 Task: Check the average views per listing of cathedral ceiling in the last 1 year.
Action: Mouse moved to (923, 227)
Screenshot: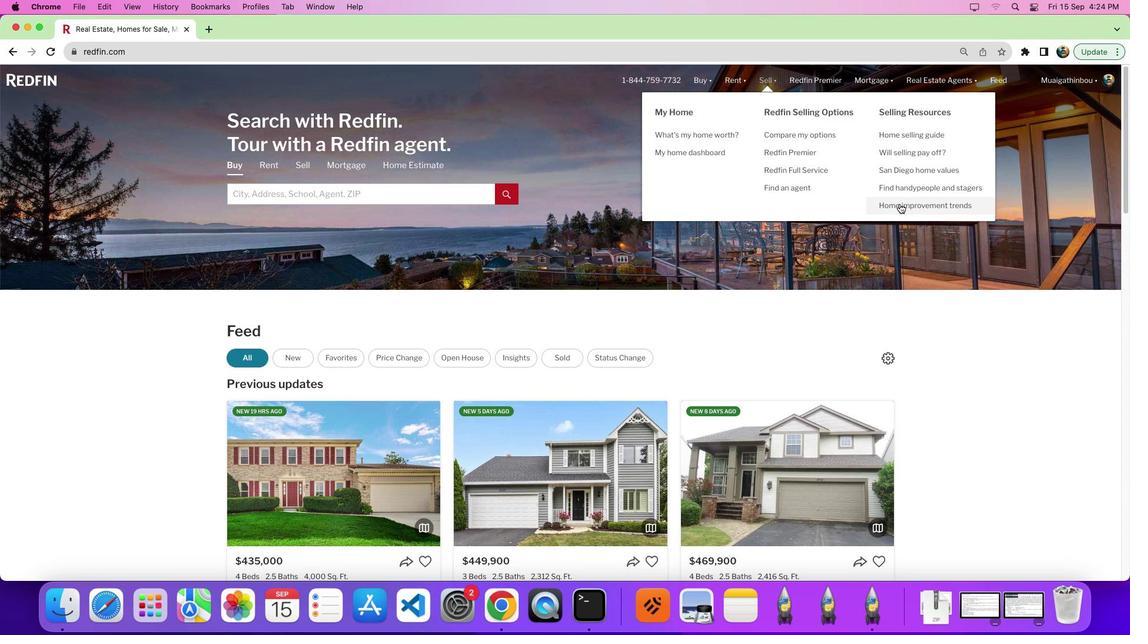 
Action: Mouse pressed left at (923, 227)
Screenshot: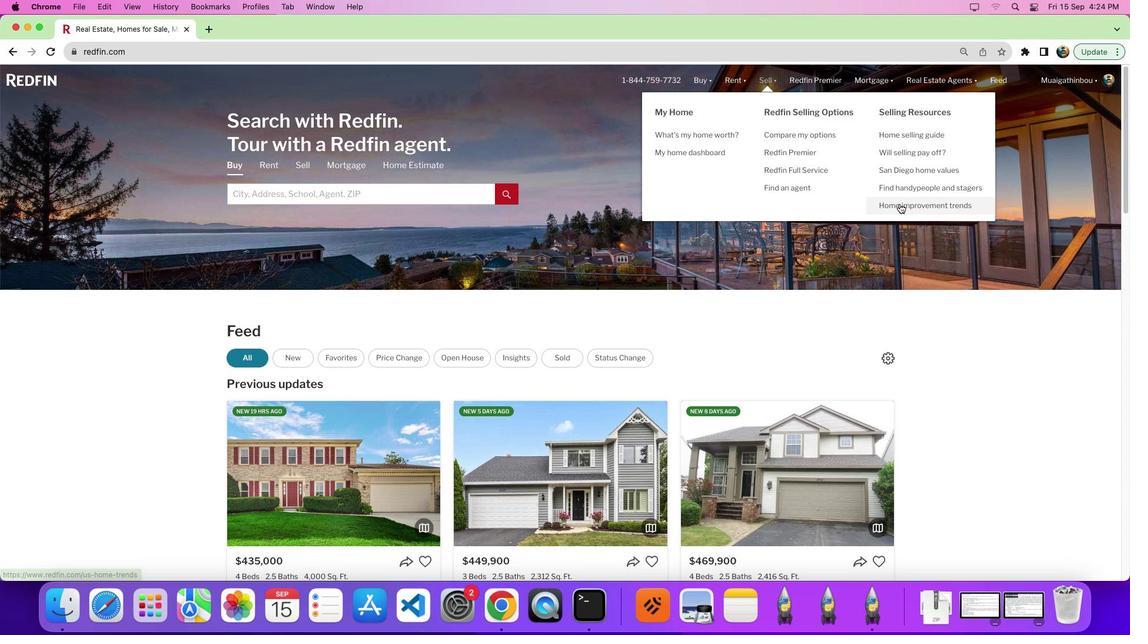 
Action: Mouse pressed left at (923, 227)
Screenshot: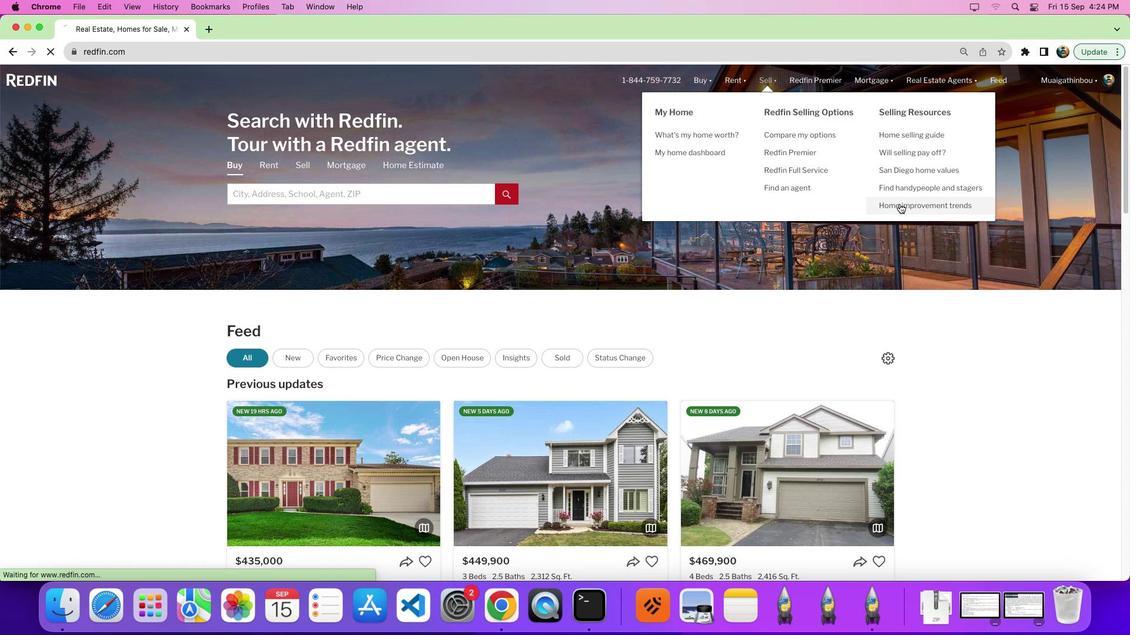 
Action: Mouse moved to (342, 250)
Screenshot: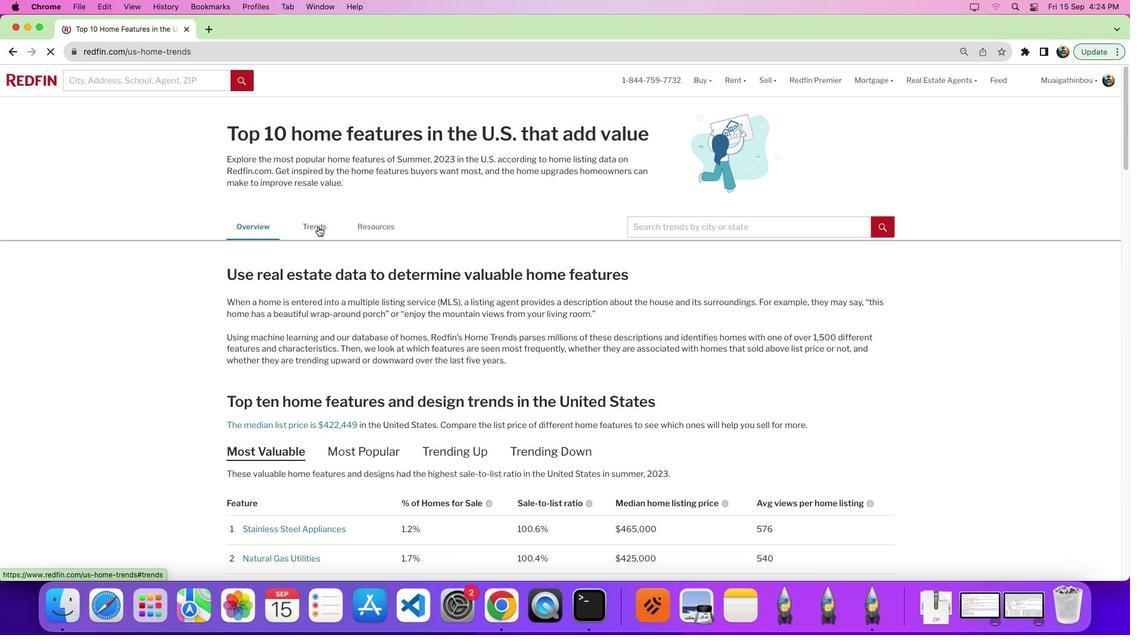 
Action: Mouse pressed left at (342, 250)
Screenshot: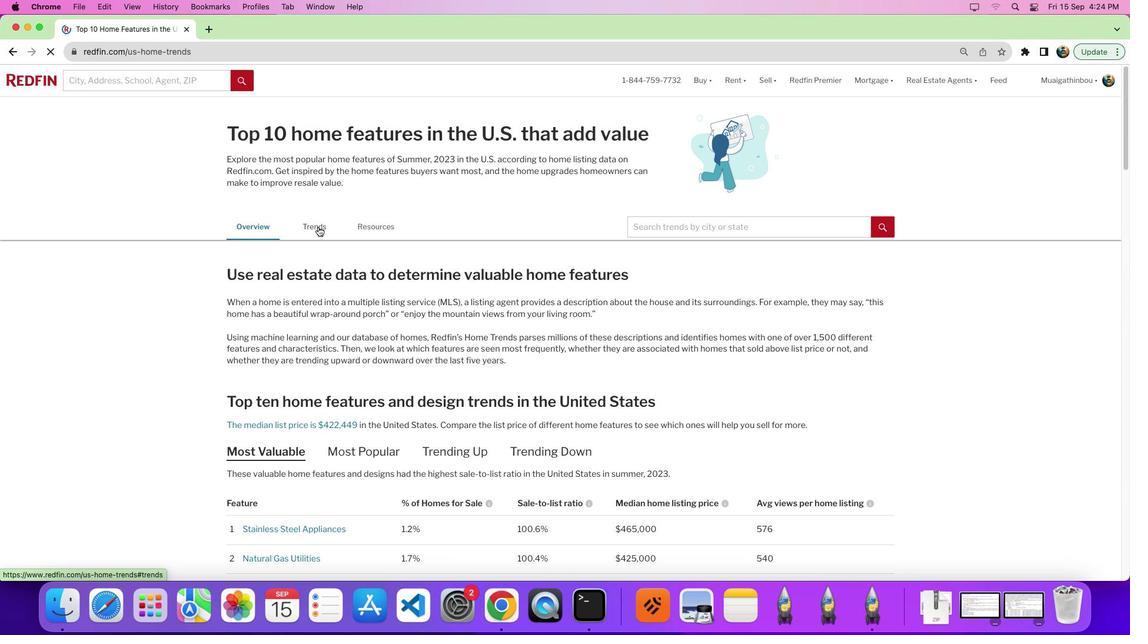 
Action: Mouse moved to (603, 281)
Screenshot: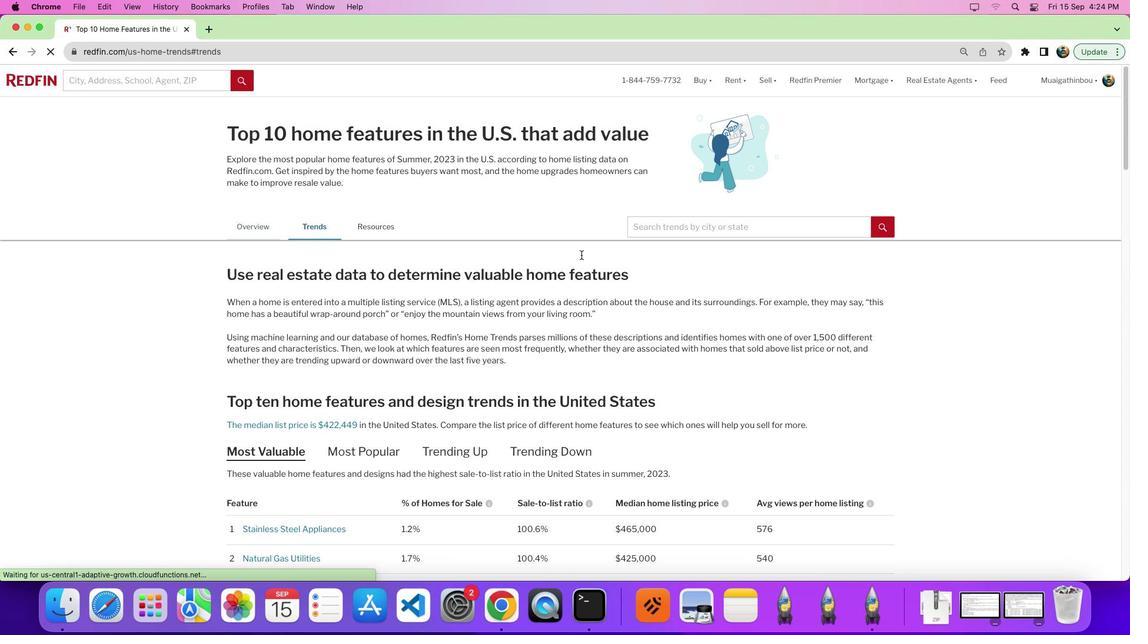 
Action: Mouse scrolled (603, 281) with delta (23, 22)
Screenshot: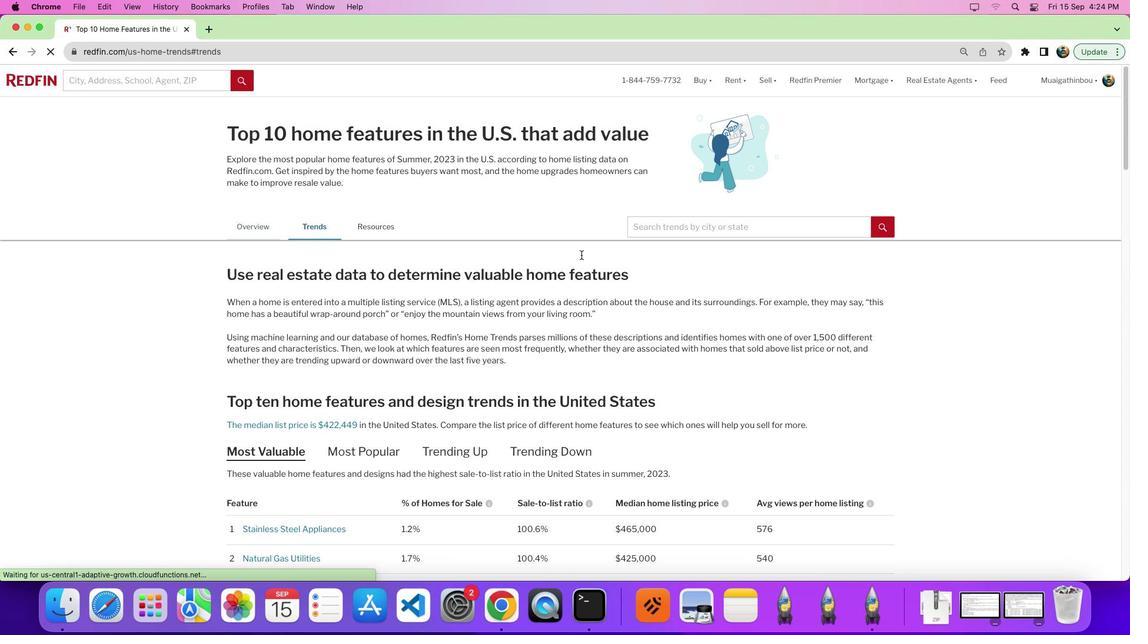 
Action: Mouse moved to (603, 280)
Screenshot: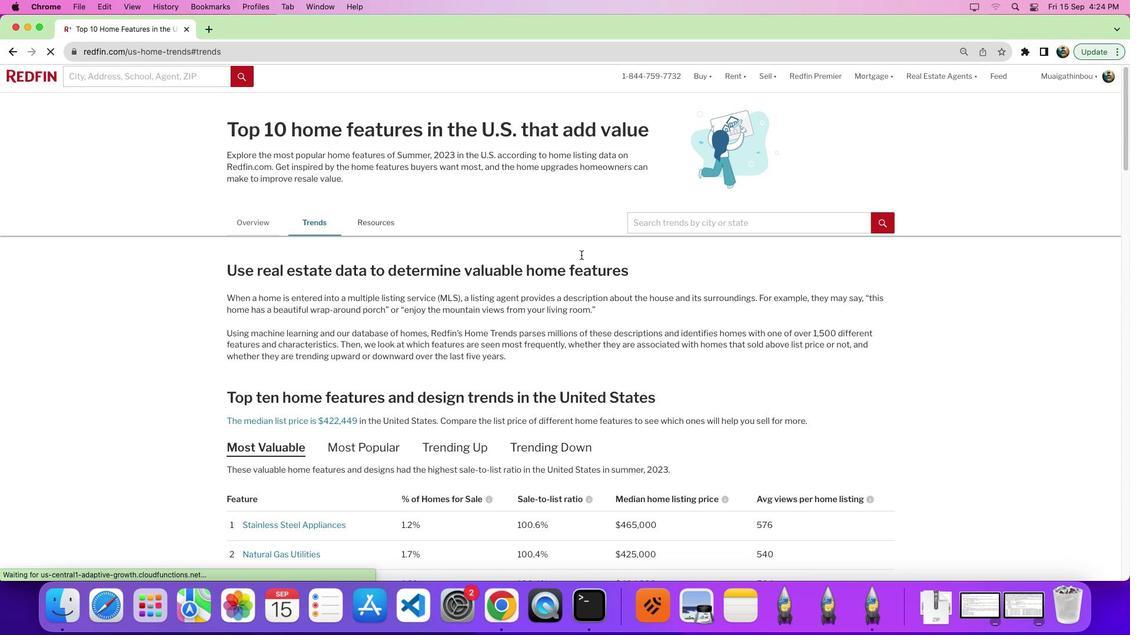 
Action: Mouse scrolled (603, 280) with delta (23, 22)
Screenshot: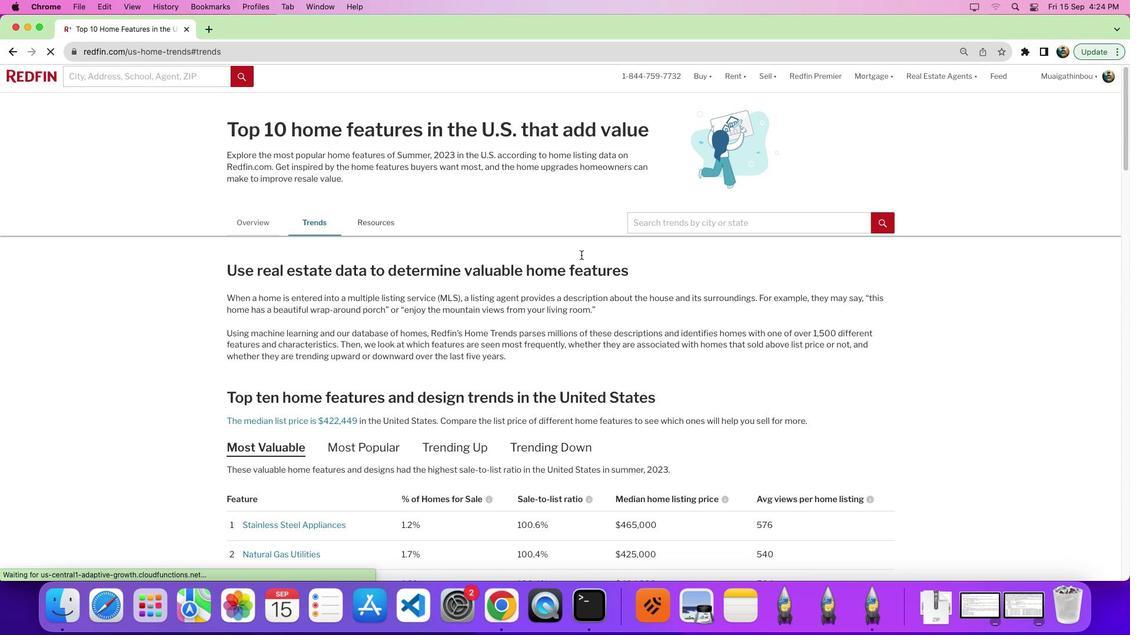 
Action: Mouse moved to (605, 278)
Screenshot: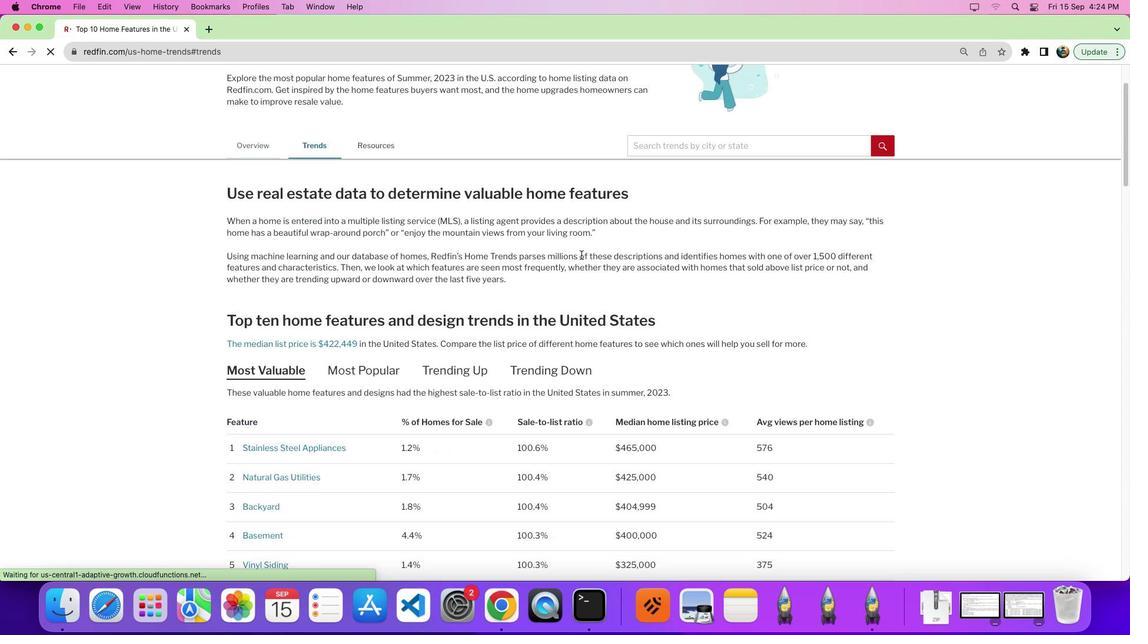 
Action: Mouse scrolled (605, 278) with delta (23, 19)
Screenshot: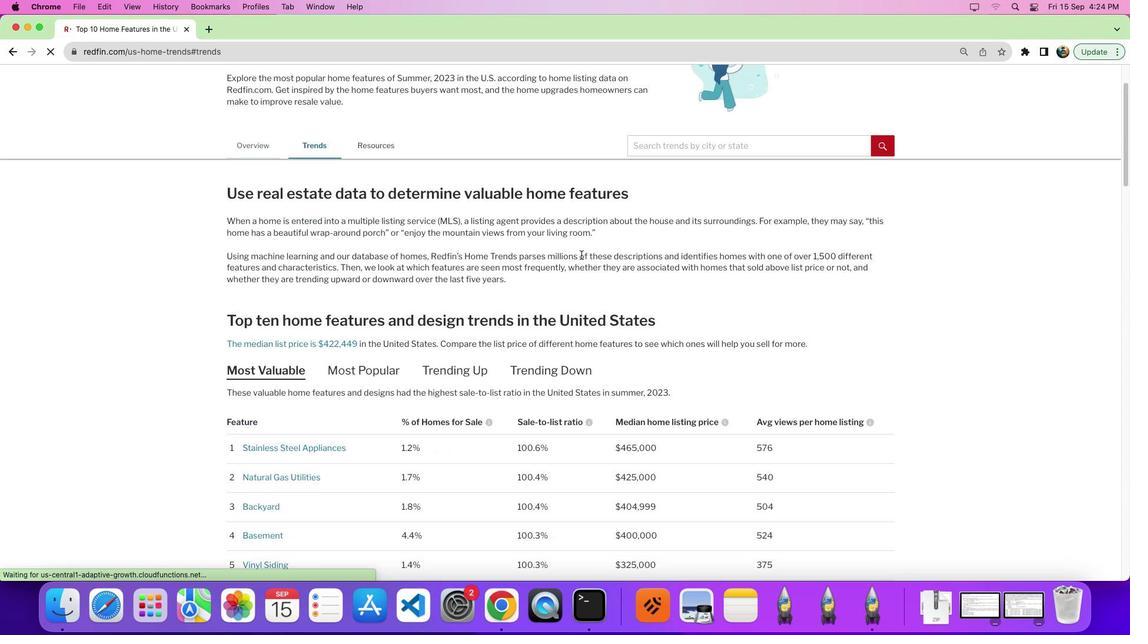 
Action: Mouse moved to (607, 277)
Screenshot: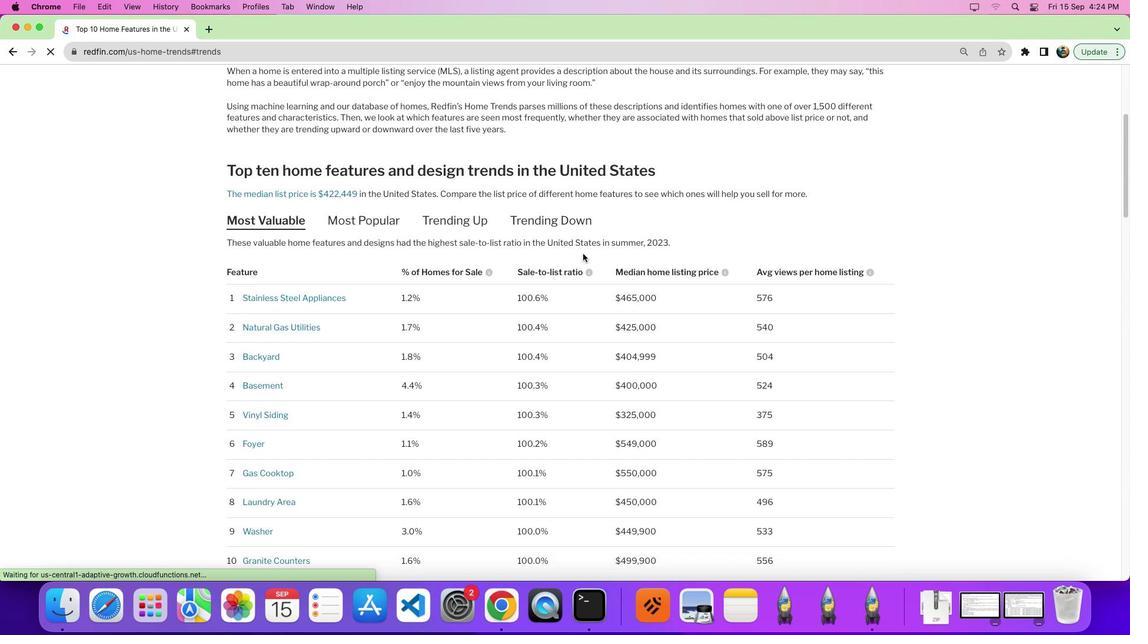 
Action: Mouse scrolled (607, 277) with delta (23, 22)
Screenshot: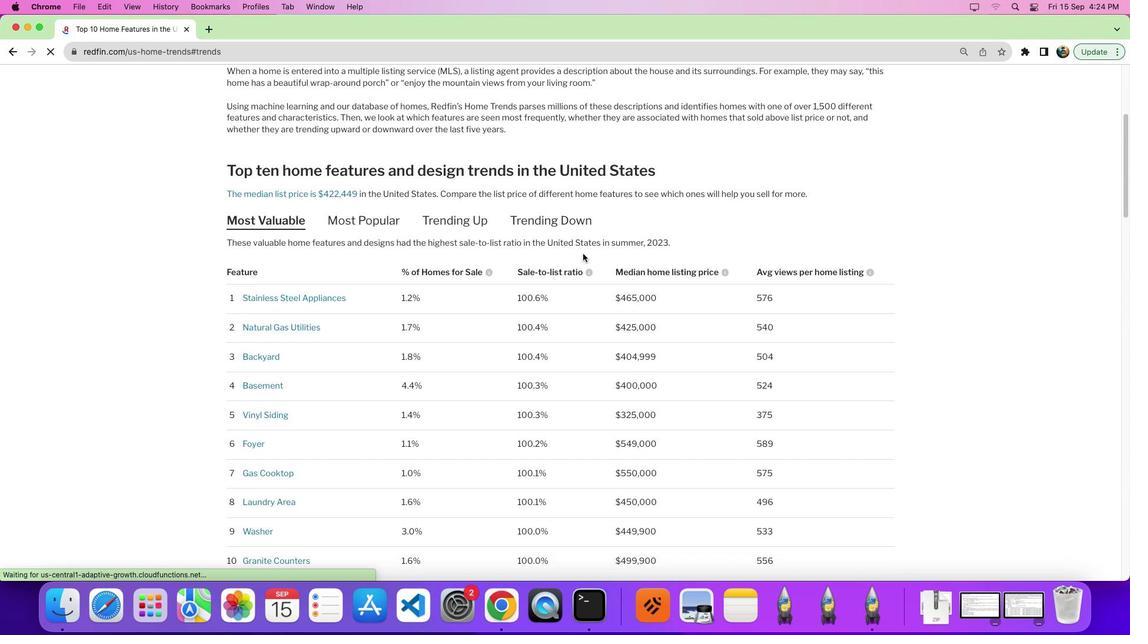 
Action: Mouse scrolled (607, 277) with delta (23, 22)
Screenshot: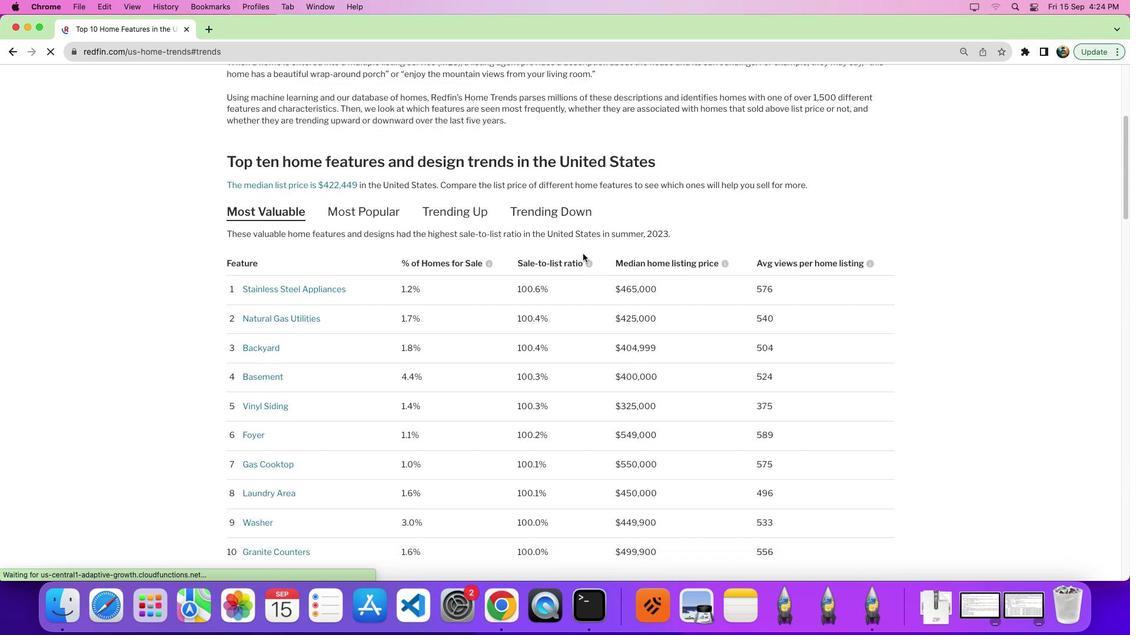 
Action: Mouse moved to (607, 277)
Screenshot: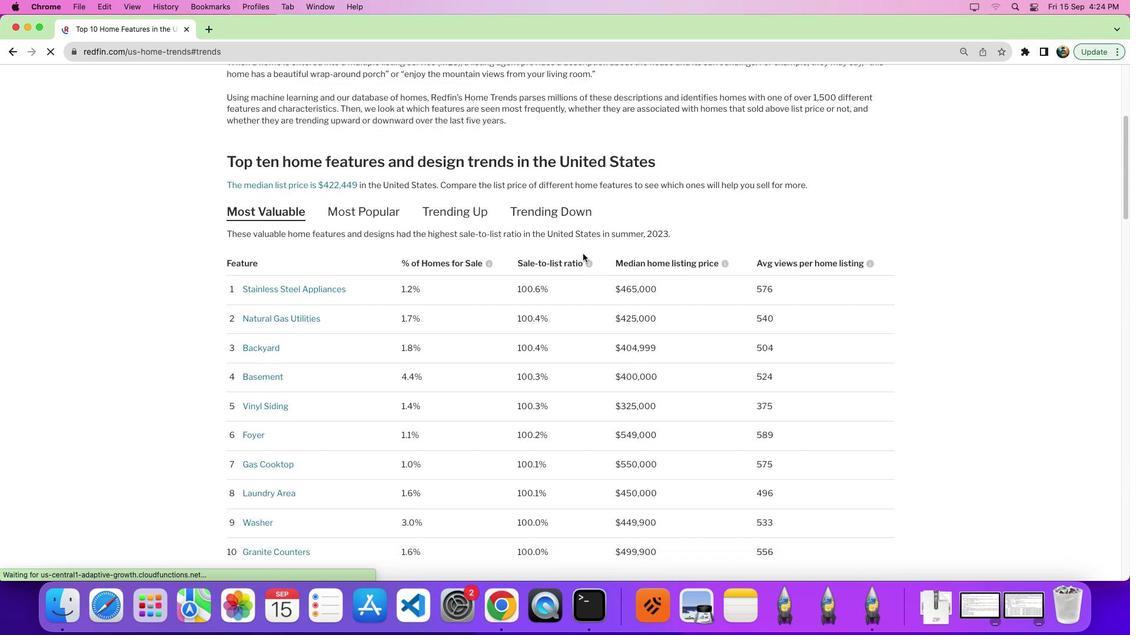 
Action: Mouse scrolled (607, 277) with delta (23, 21)
Screenshot: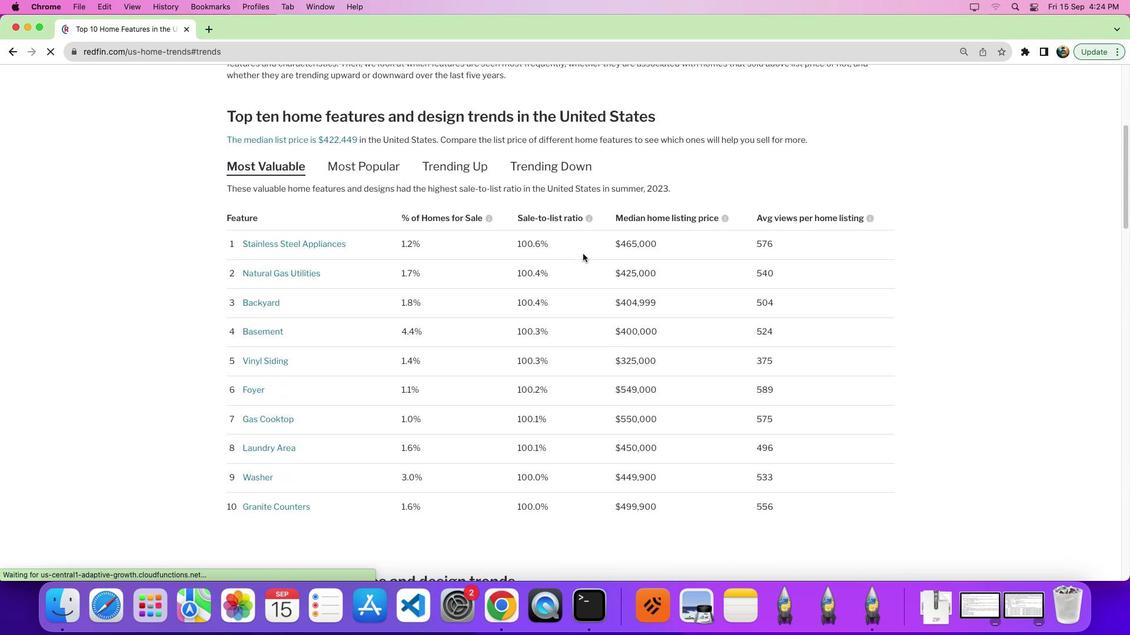 
Action: Mouse moved to (611, 277)
Screenshot: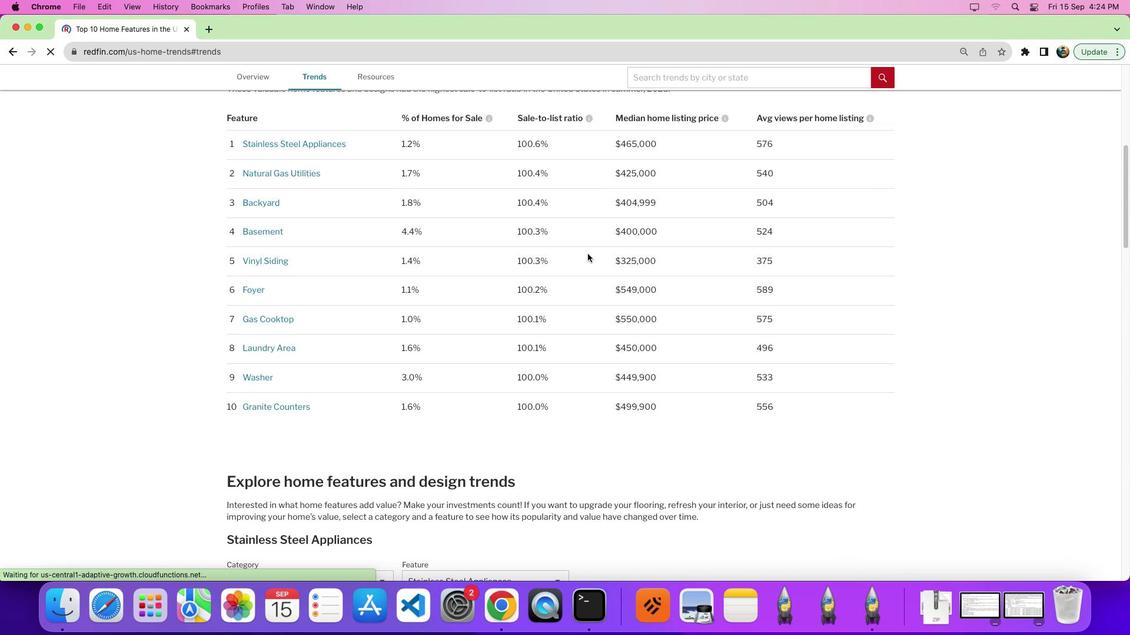 
Action: Mouse scrolled (611, 277) with delta (23, 22)
Screenshot: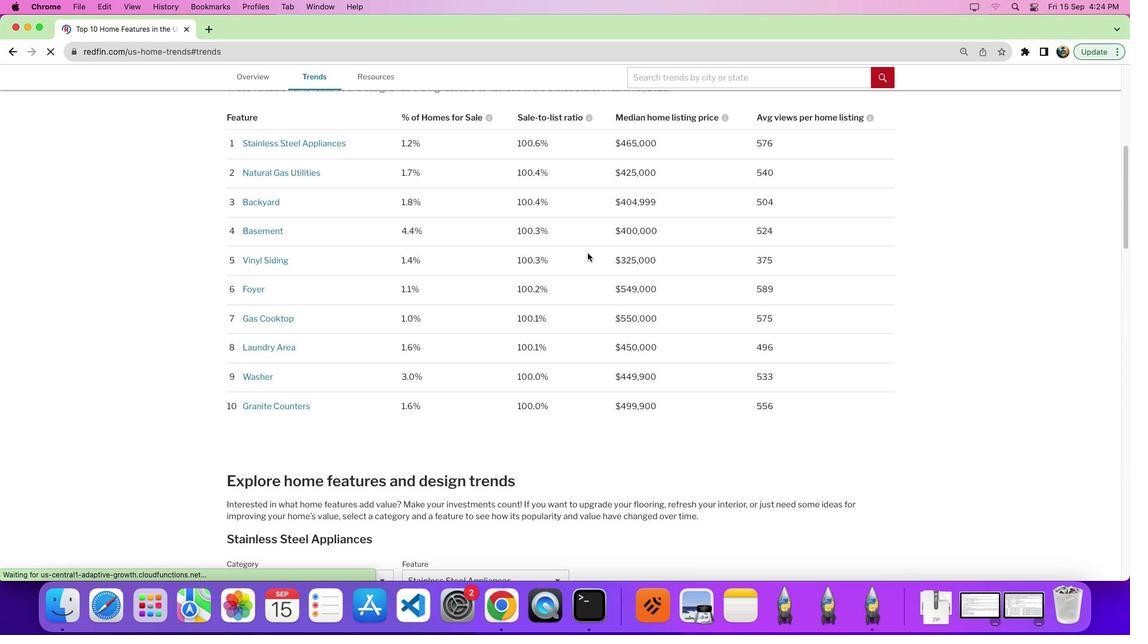 
Action: Mouse scrolled (611, 277) with delta (23, 22)
Screenshot: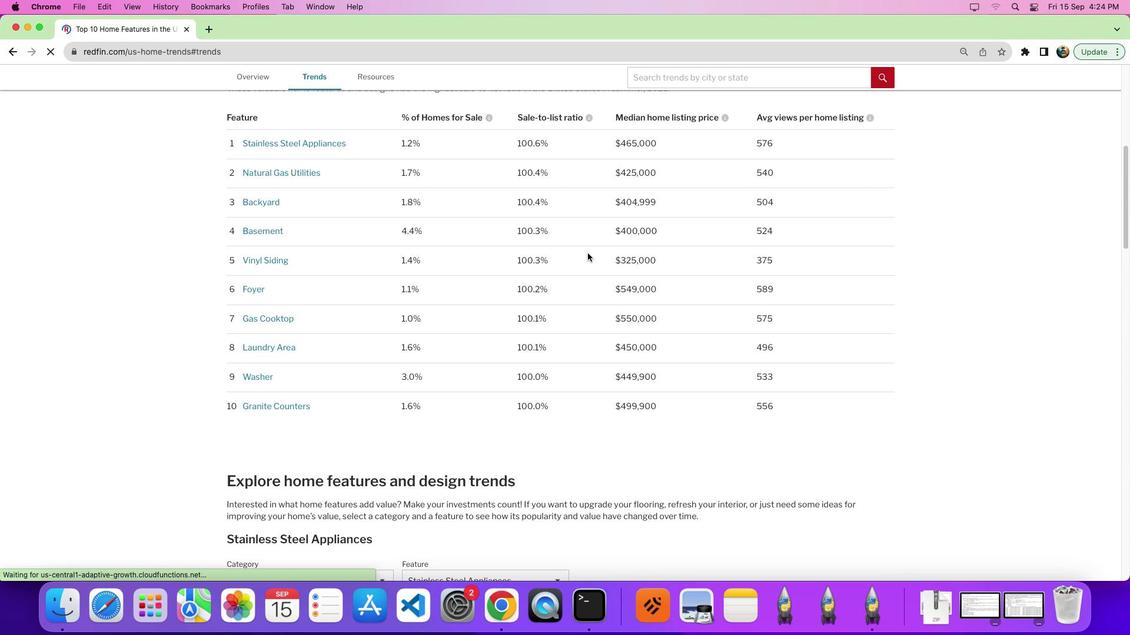 
Action: Mouse scrolled (611, 277) with delta (23, 20)
Screenshot: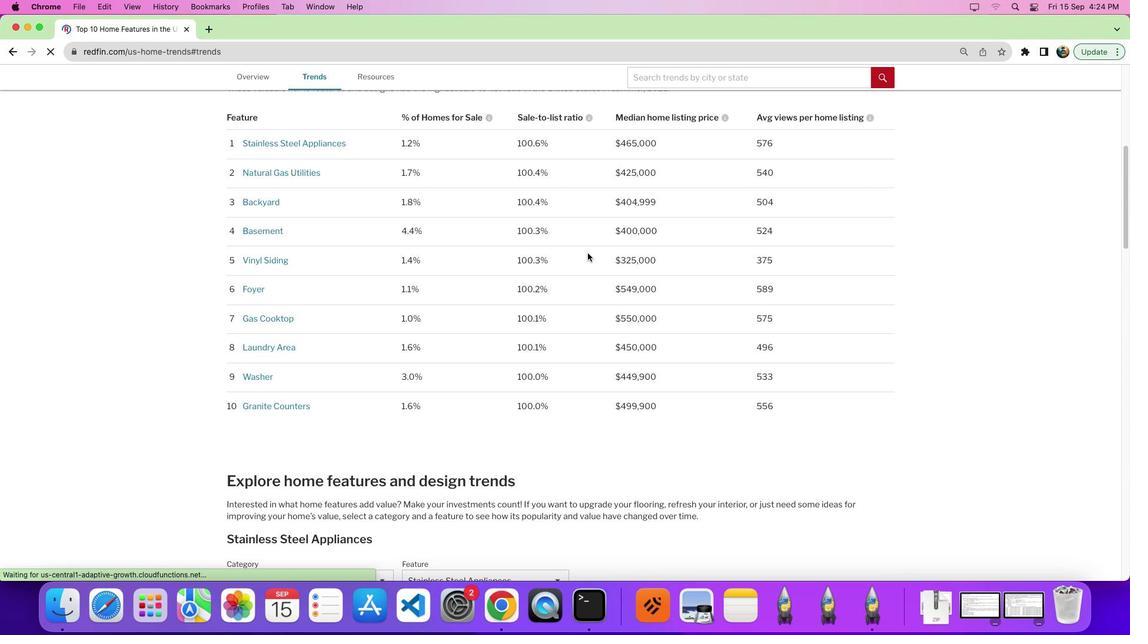 
Action: Mouse moved to (611, 277)
Screenshot: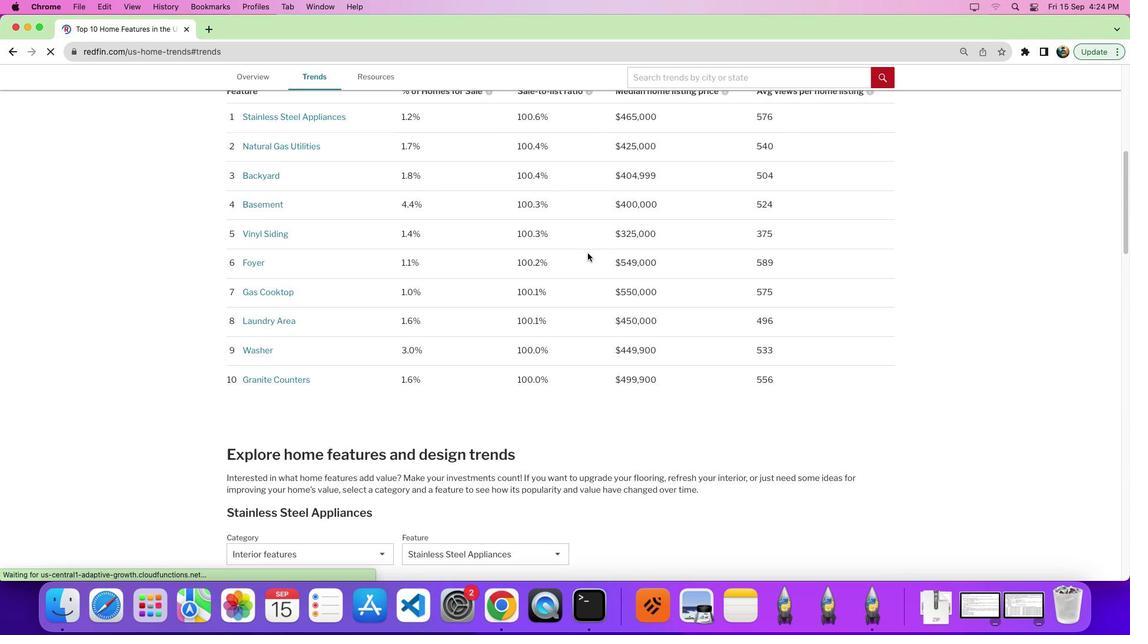 
Action: Mouse scrolled (611, 277) with delta (23, 22)
Screenshot: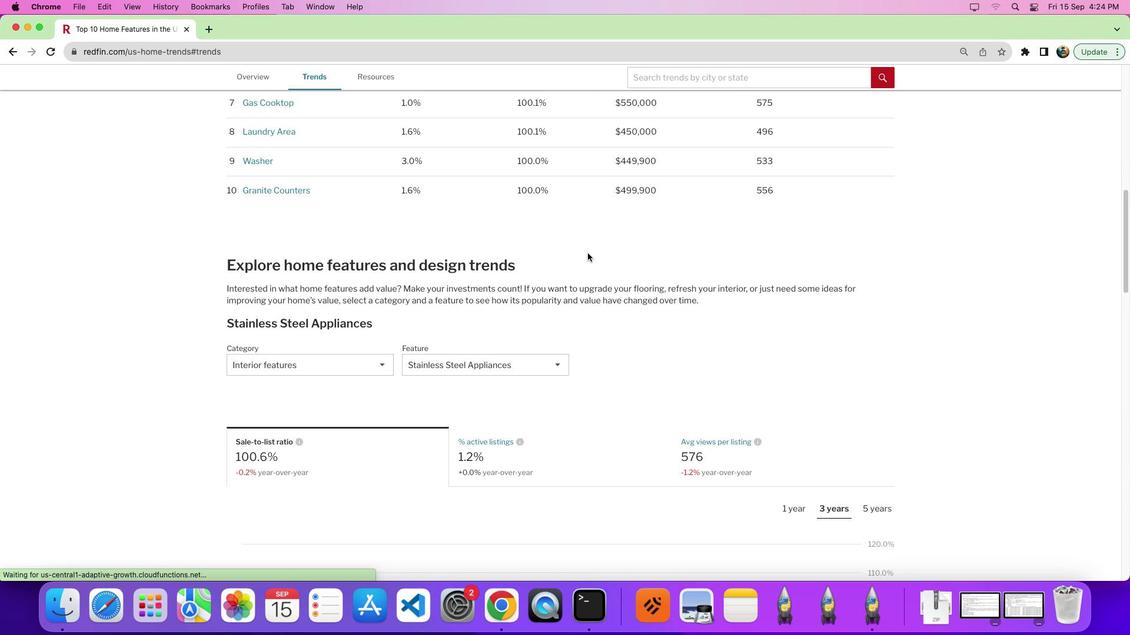 
Action: Mouse scrolled (611, 277) with delta (23, 22)
Screenshot: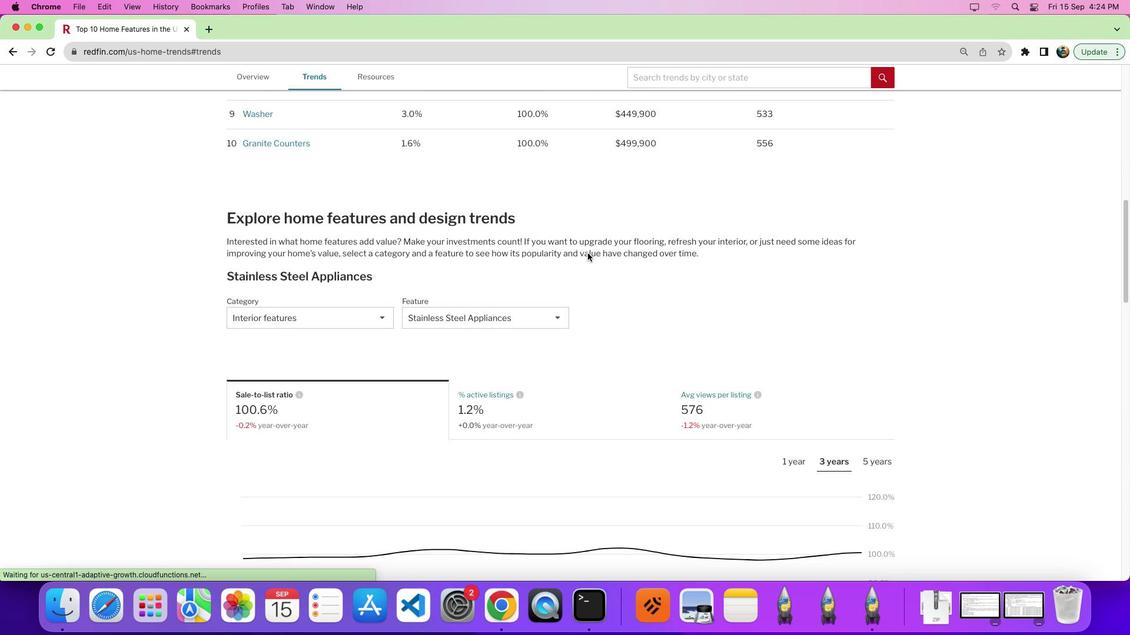 
Action: Mouse scrolled (611, 277) with delta (23, 20)
Screenshot: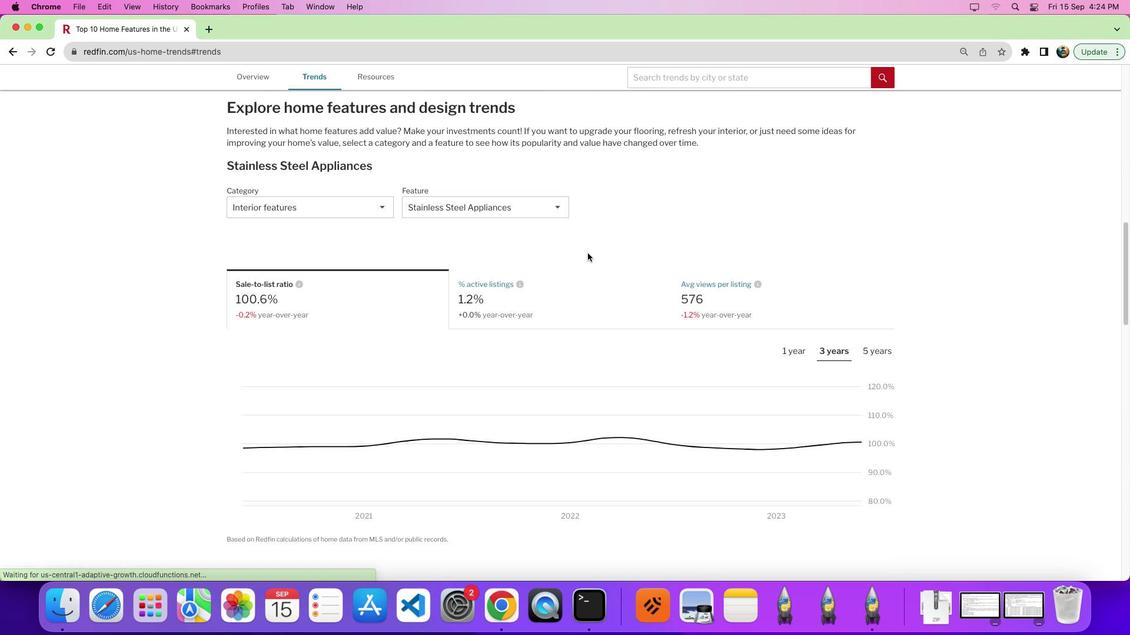 
Action: Mouse moved to (532, 219)
Screenshot: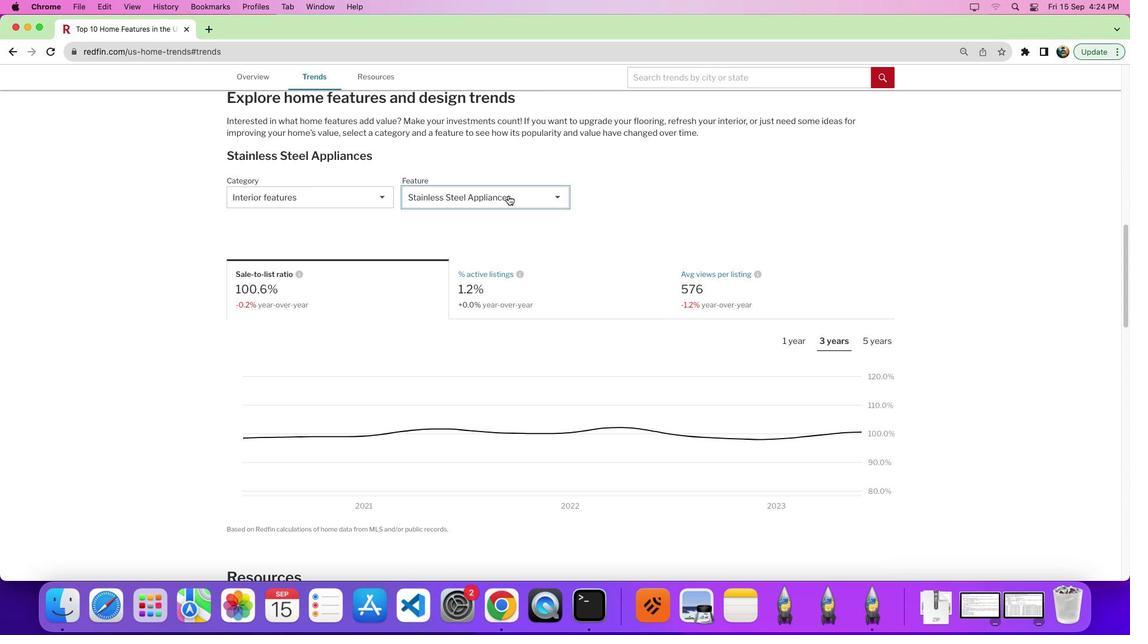 
Action: Mouse pressed left at (532, 219)
Screenshot: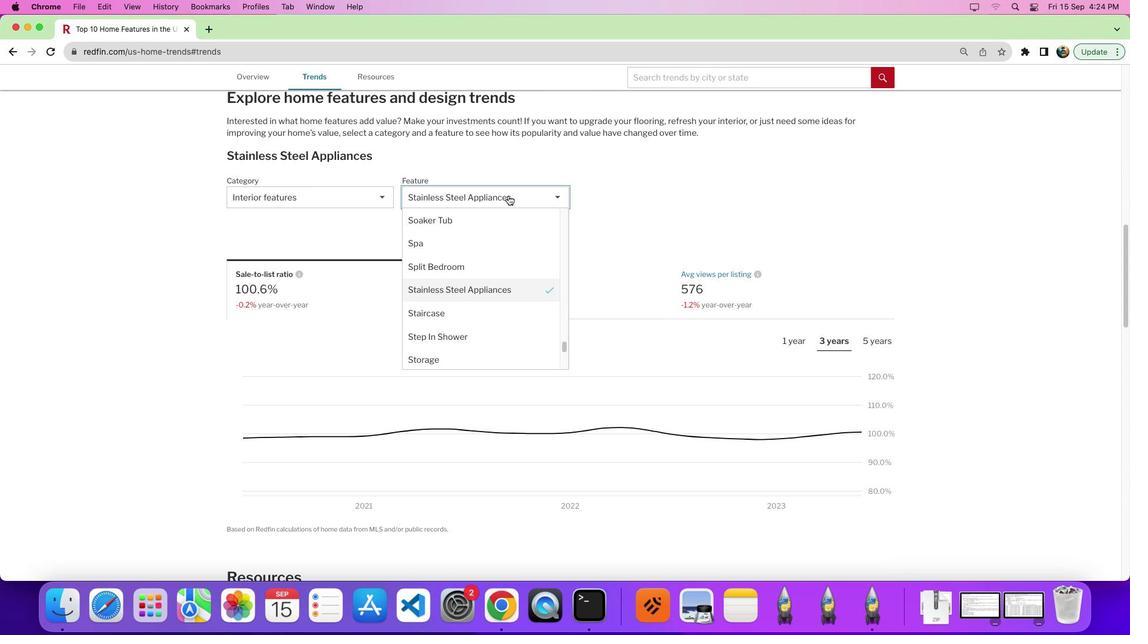 
Action: Mouse moved to (512, 310)
Screenshot: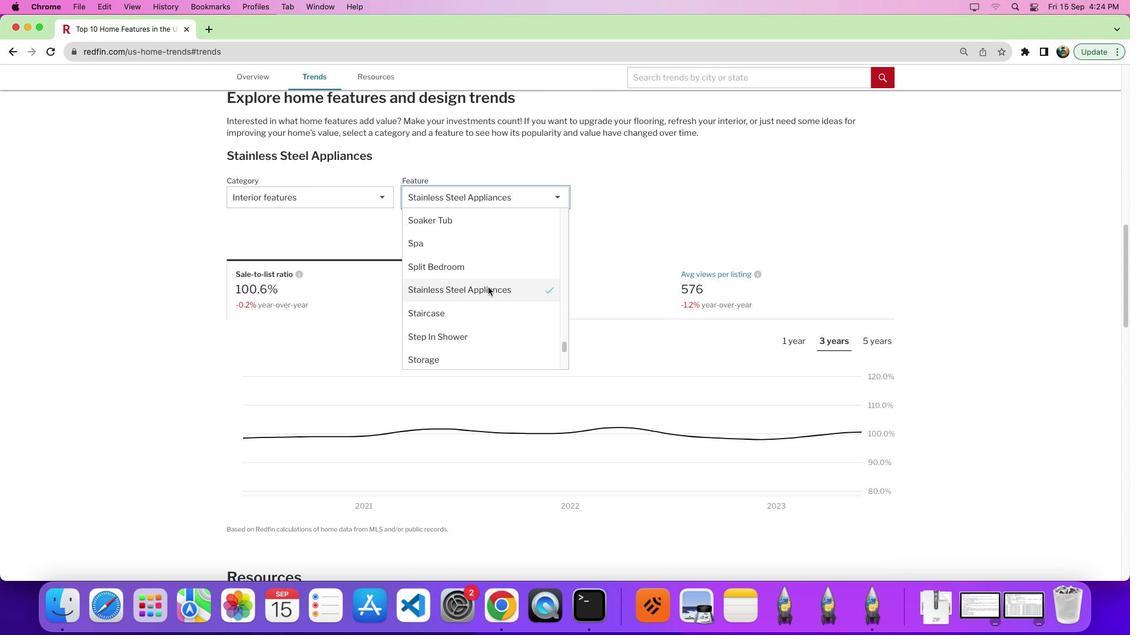 
Action: Mouse scrolled (512, 310) with delta (23, 24)
Screenshot: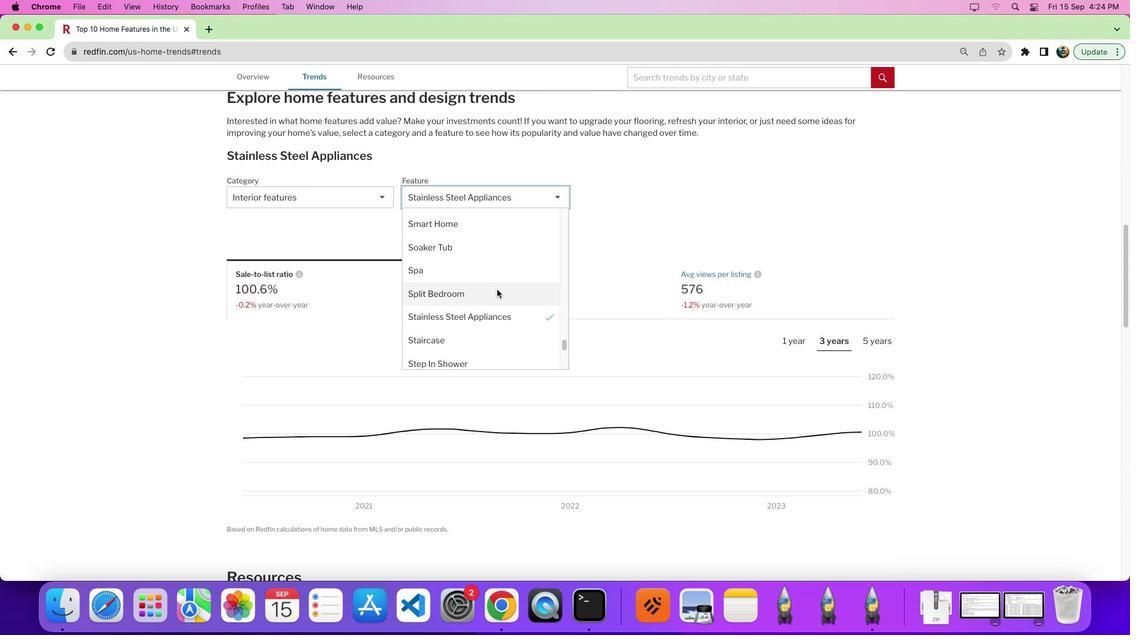 
Action: Mouse scrolled (512, 310) with delta (23, 24)
Screenshot: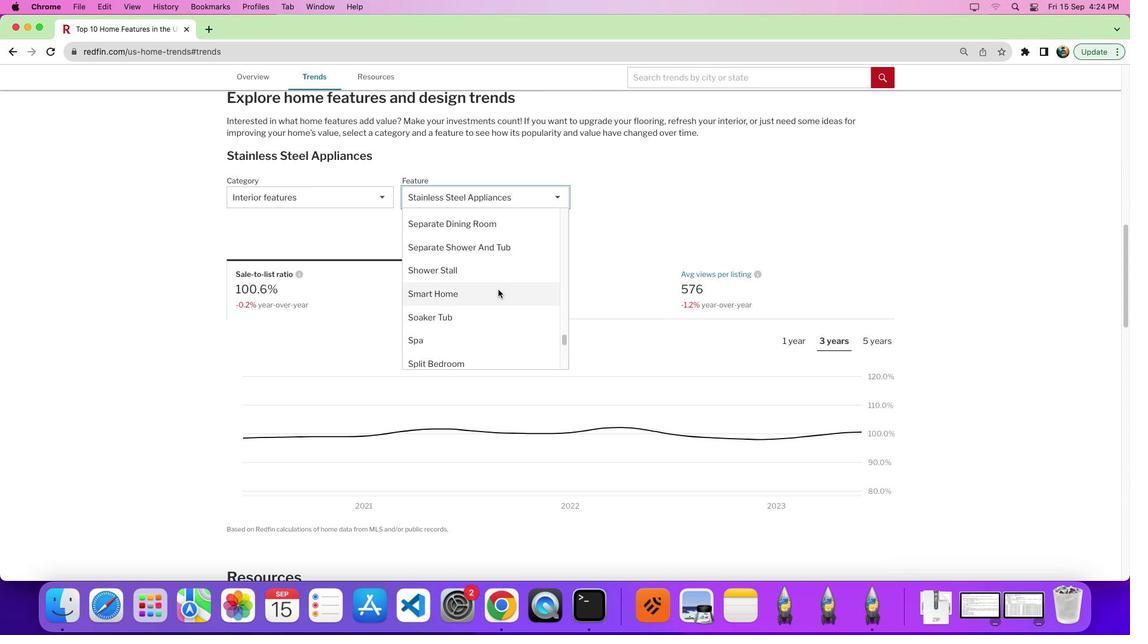 
Action: Mouse moved to (512, 311)
Screenshot: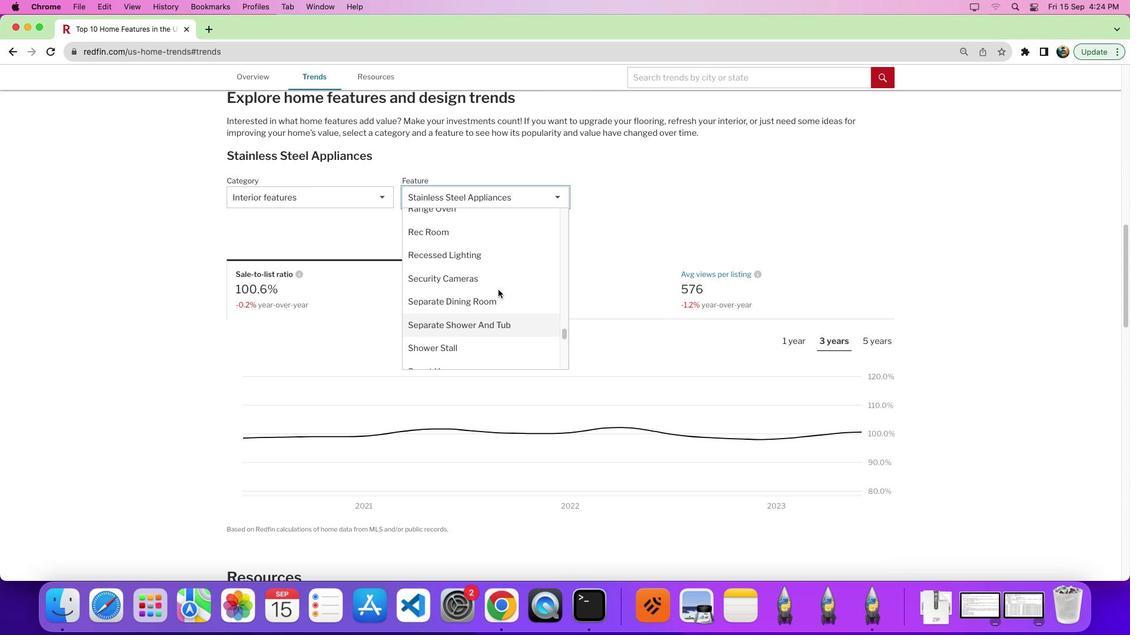 
Action: Mouse scrolled (512, 311) with delta (23, 27)
Screenshot: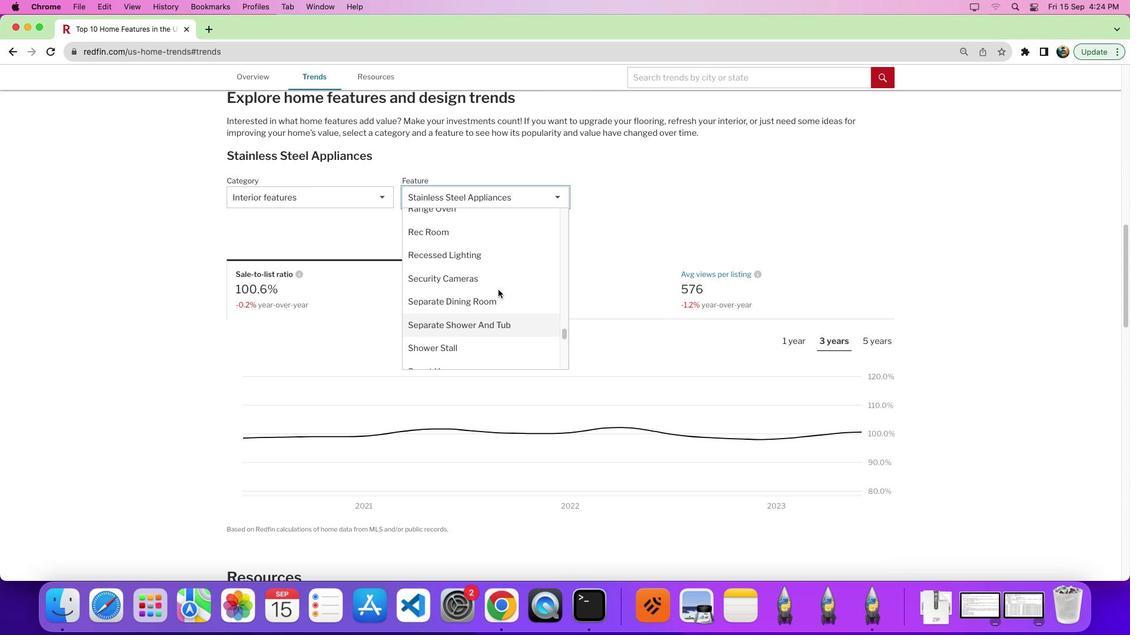 
Action: Mouse moved to (523, 312)
Screenshot: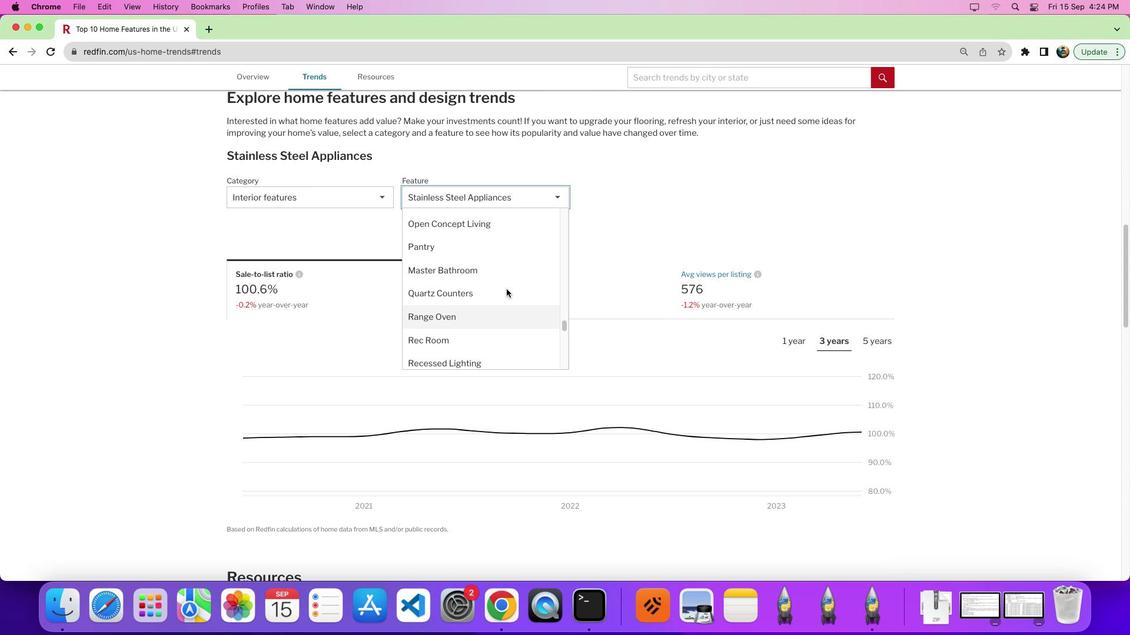 
Action: Mouse scrolled (523, 312) with delta (23, 24)
Screenshot: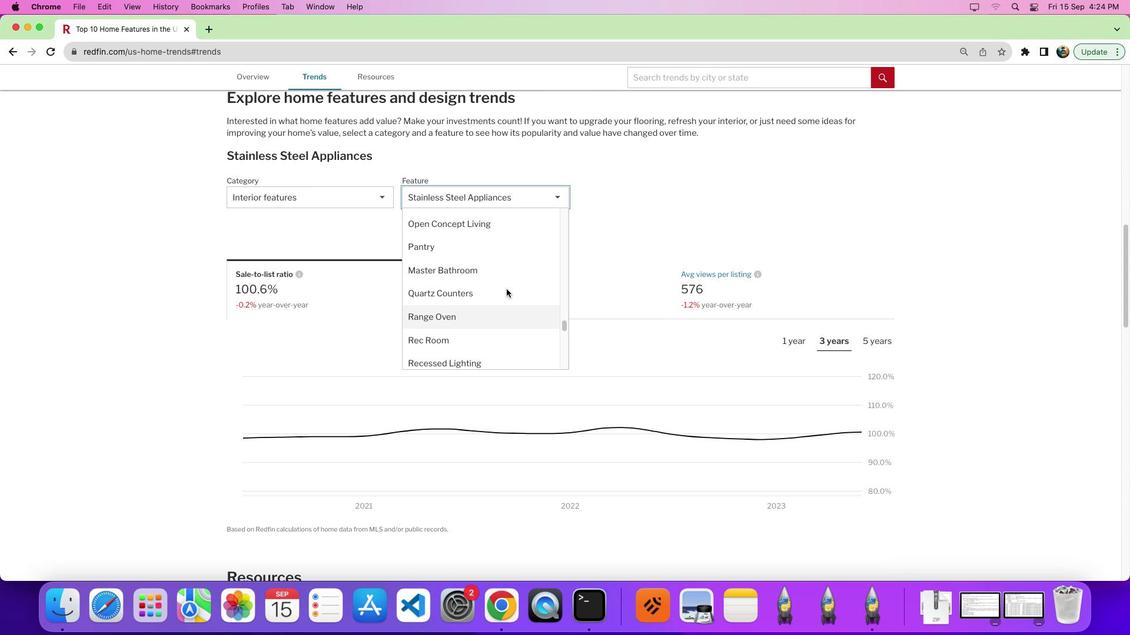 
Action: Mouse moved to (528, 312)
Screenshot: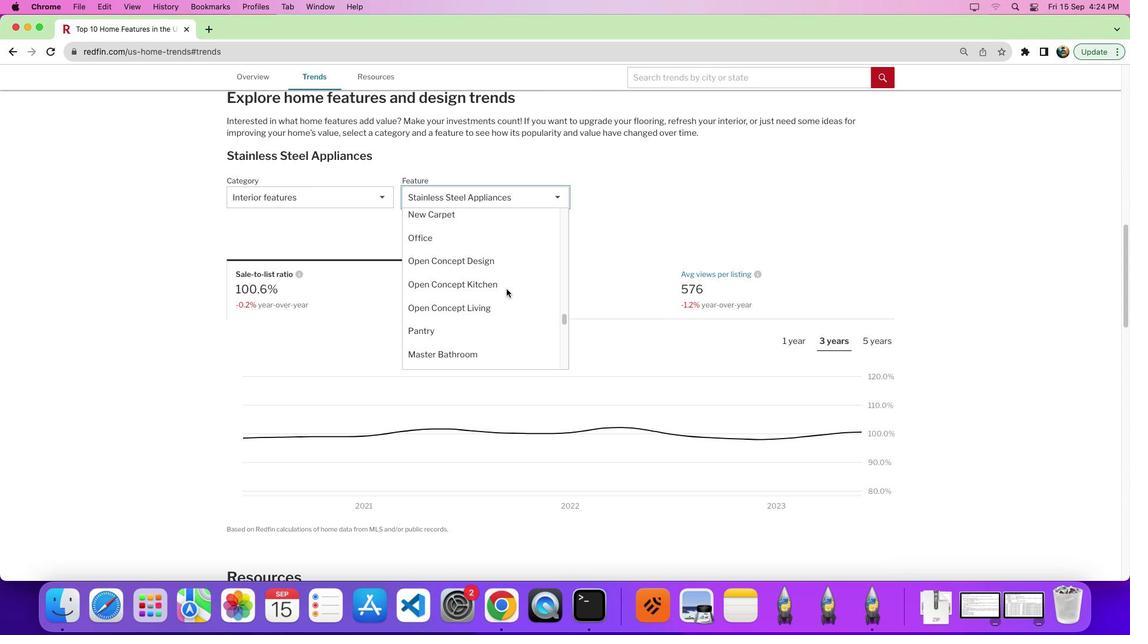 
Action: Mouse scrolled (528, 312) with delta (23, 24)
Screenshot: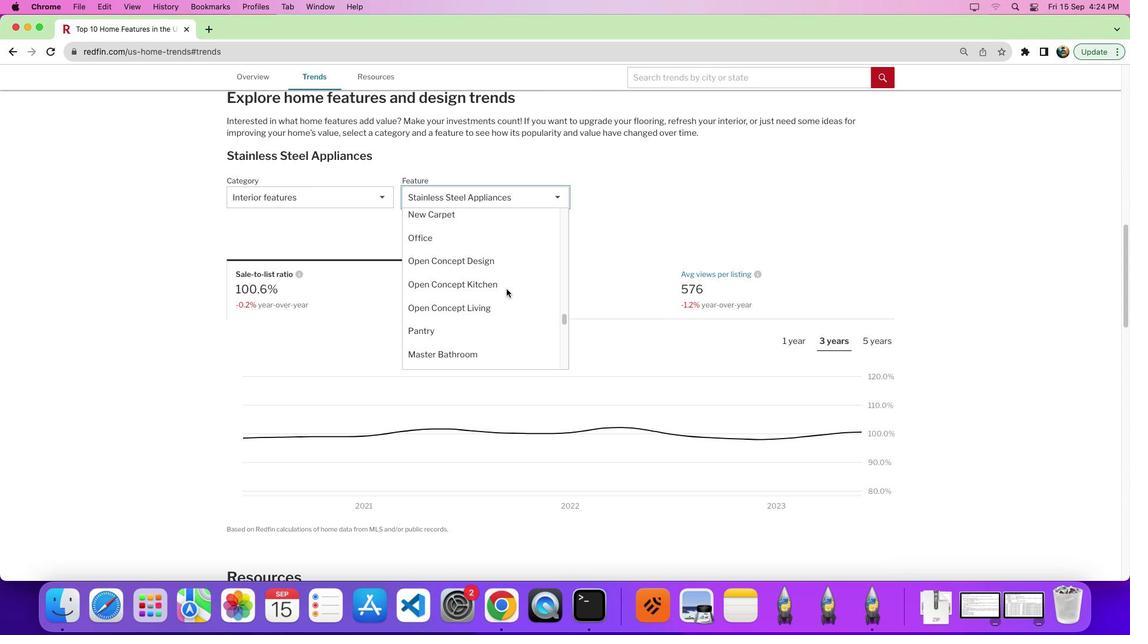 
Action: Mouse moved to (529, 312)
Screenshot: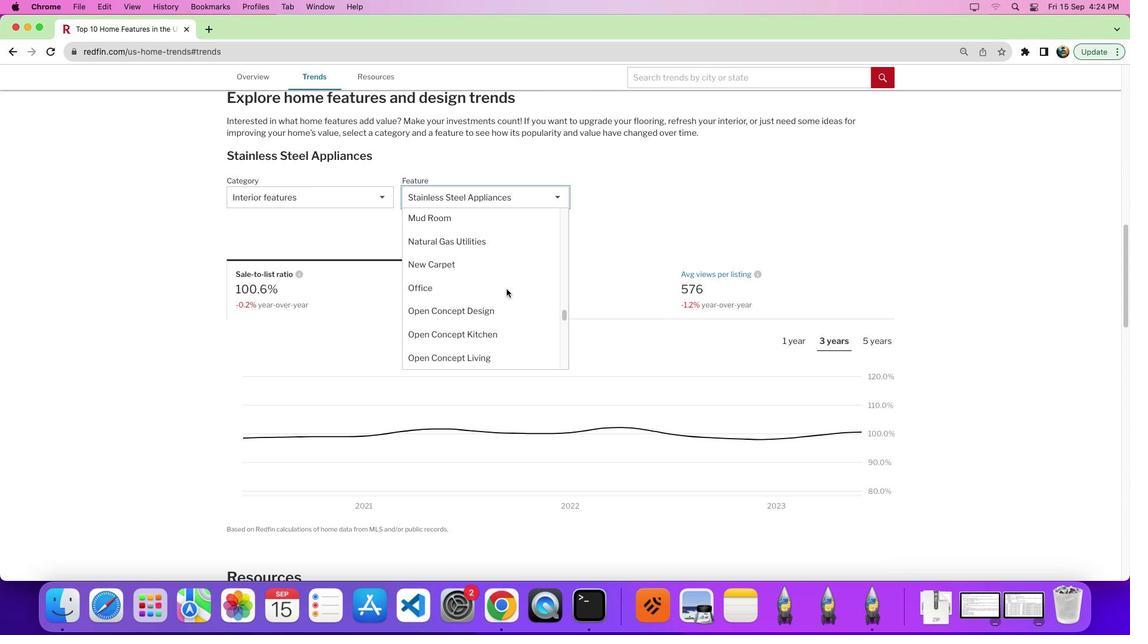 
Action: Mouse scrolled (529, 312) with delta (23, 27)
Screenshot: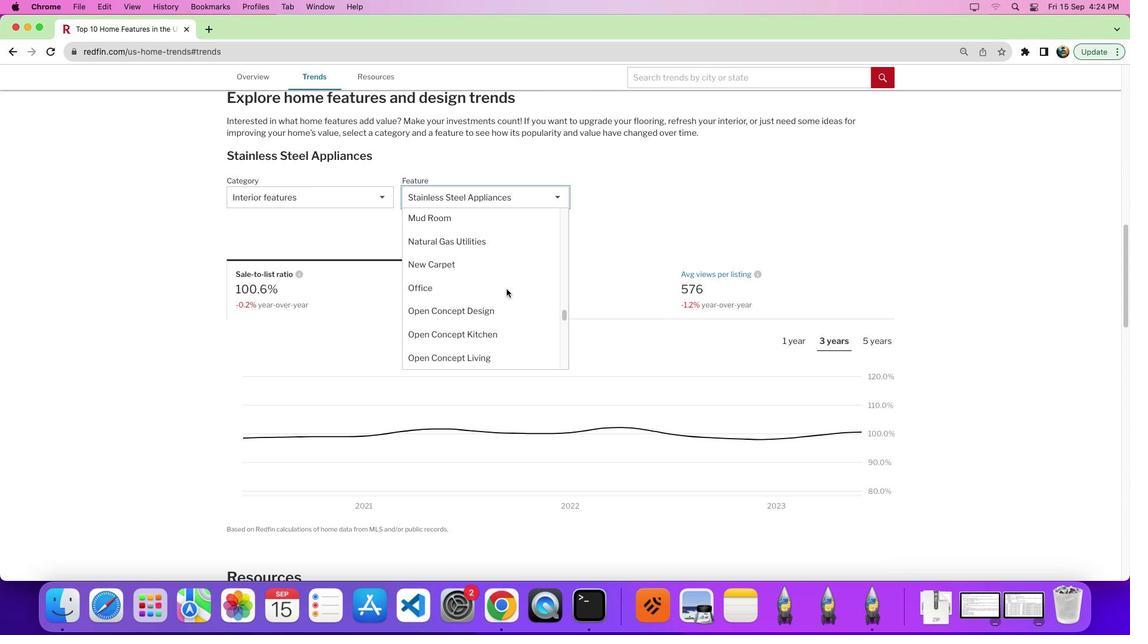 
Action: Mouse moved to (529, 313)
Screenshot: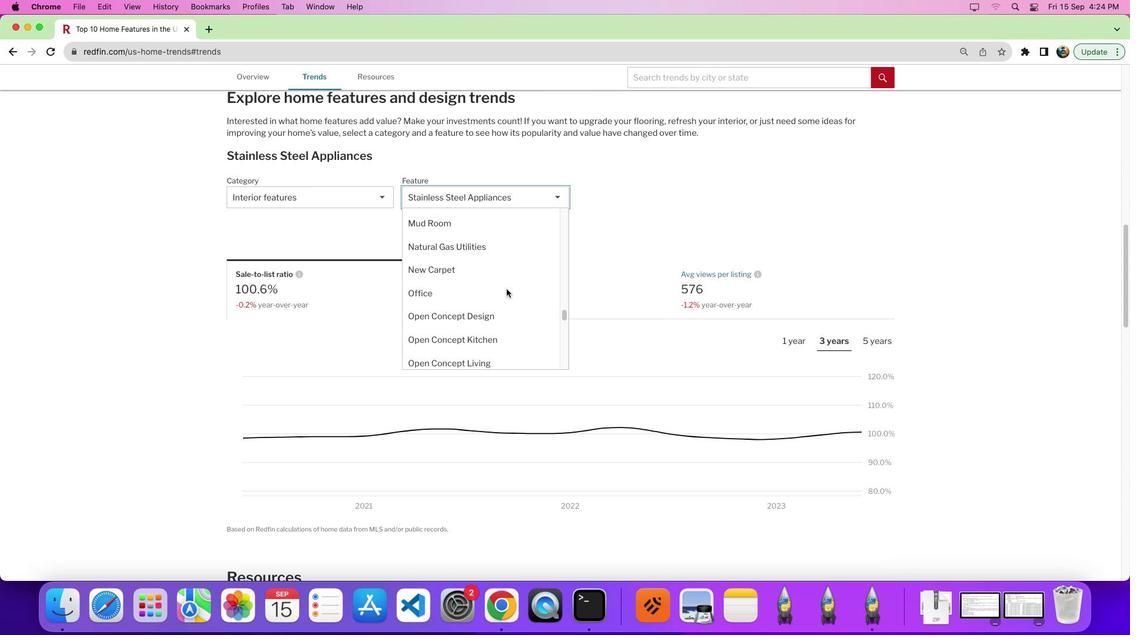 
Action: Mouse scrolled (529, 313) with delta (23, 24)
Screenshot: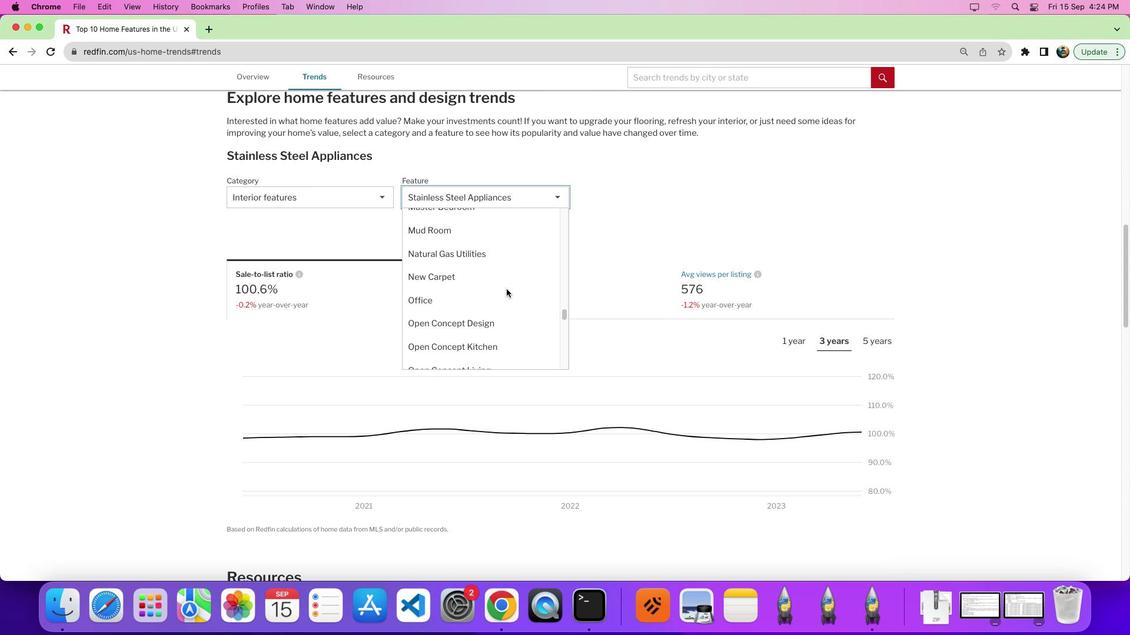 
Action: Mouse scrolled (529, 313) with delta (23, 24)
Screenshot: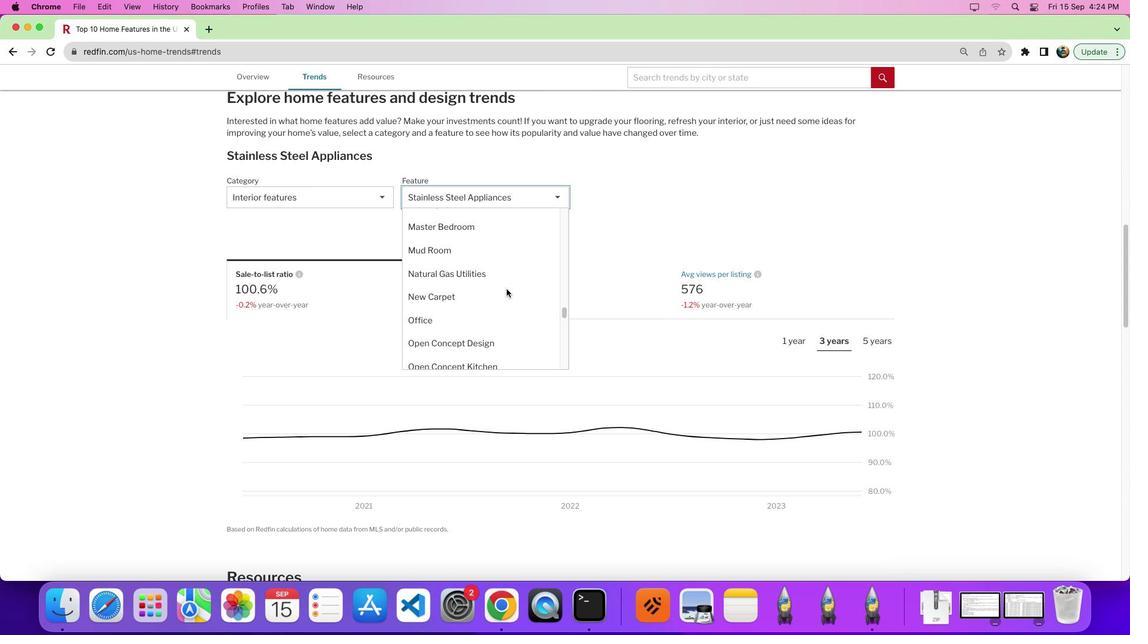 
Action: Mouse scrolled (529, 313) with delta (23, 24)
Screenshot: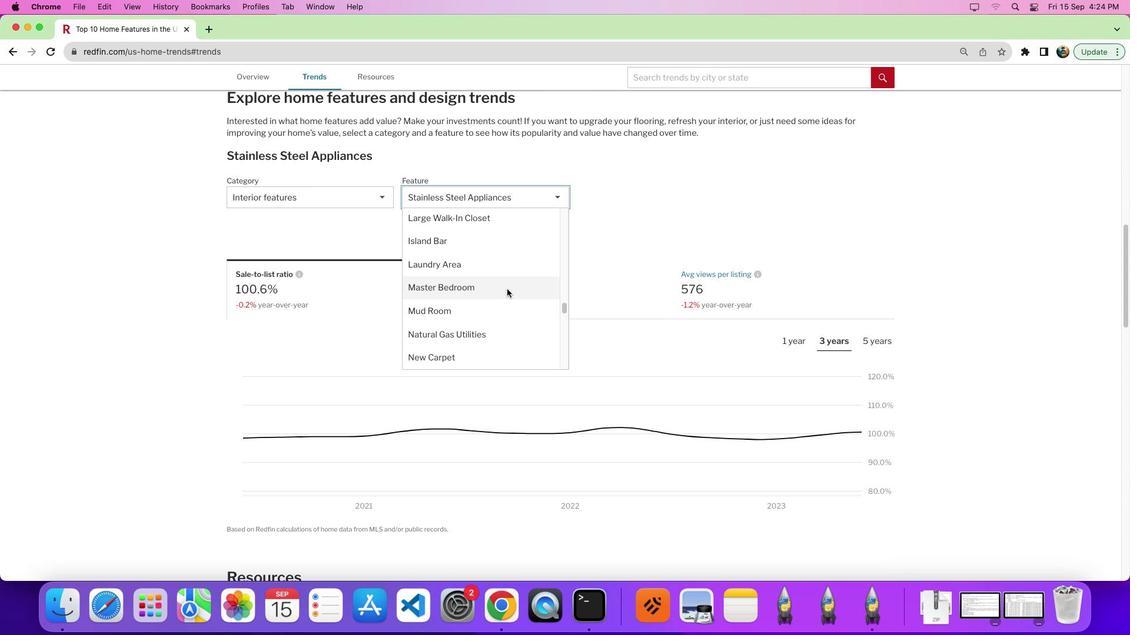 
Action: Mouse scrolled (529, 313) with delta (23, 24)
Screenshot: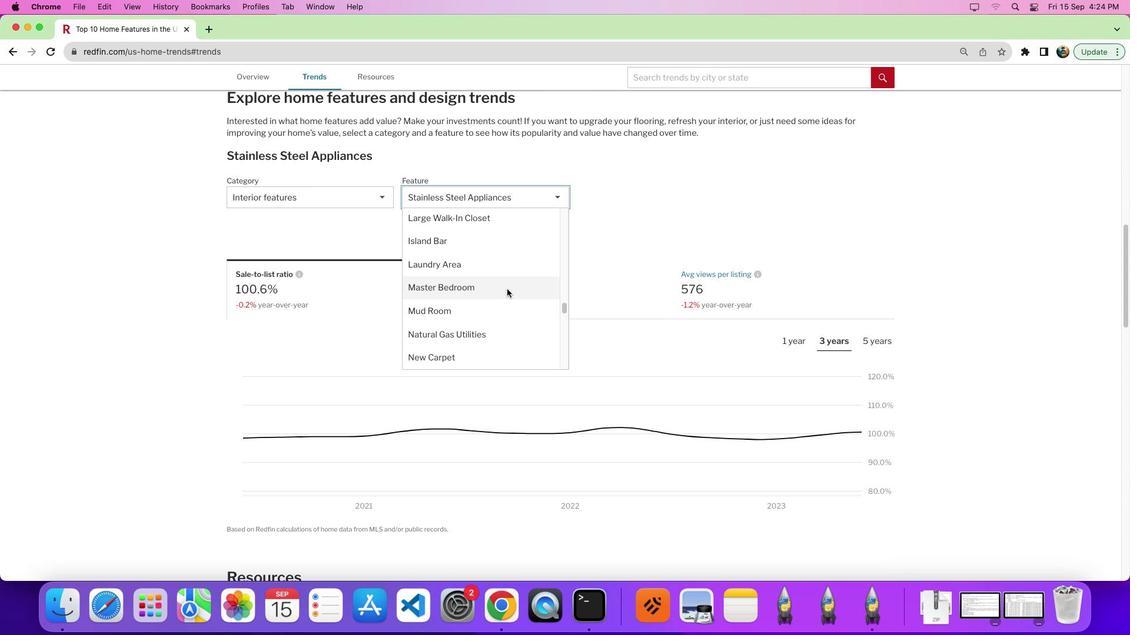 
Action: Mouse scrolled (529, 313) with delta (23, 27)
Screenshot: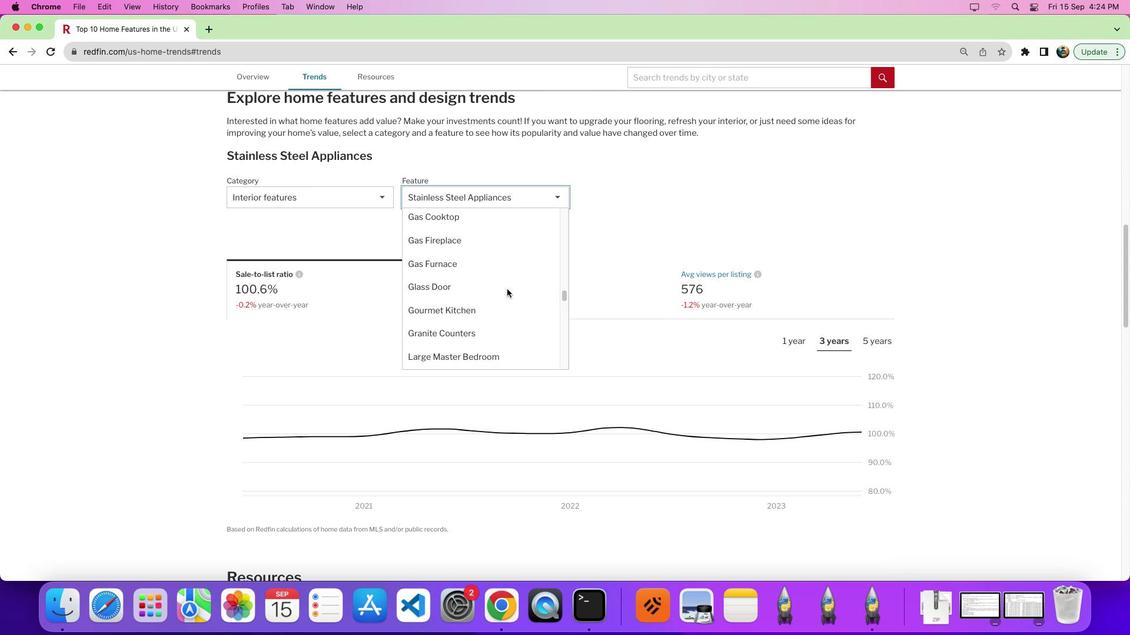 
Action: Mouse moved to (531, 312)
Screenshot: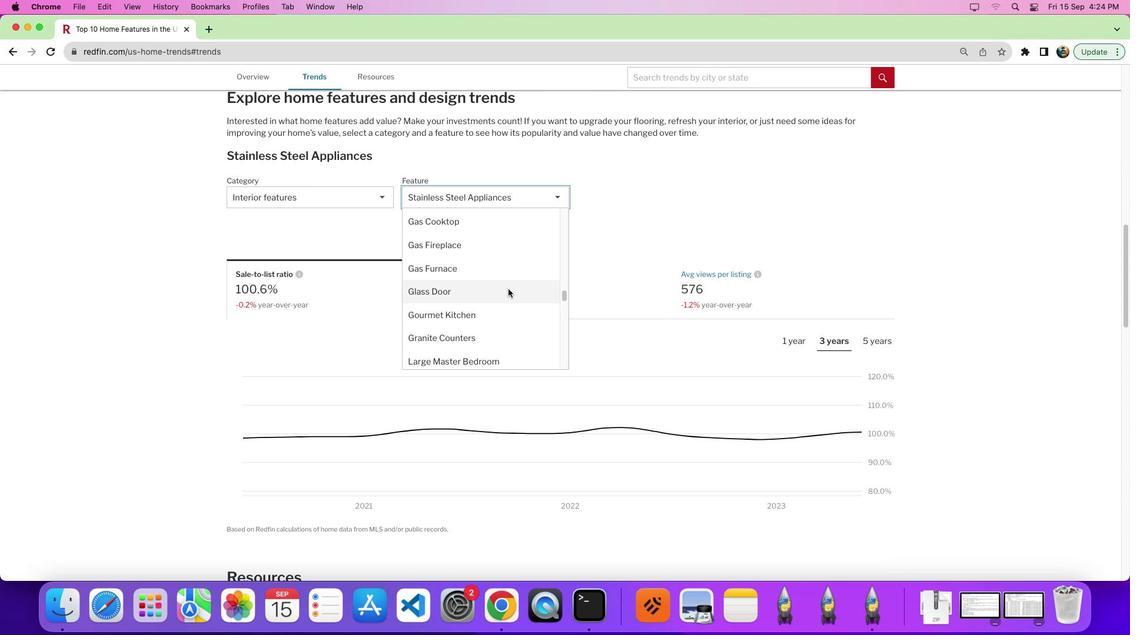 
Action: Mouse scrolled (531, 312) with delta (23, 24)
Screenshot: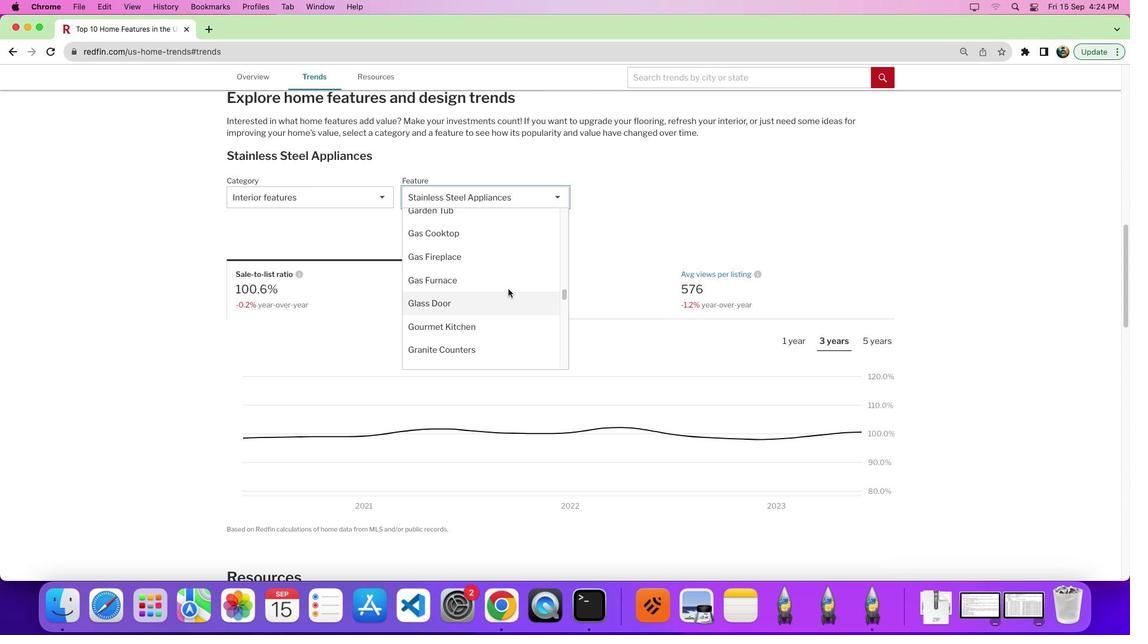 
Action: Mouse scrolled (531, 312) with delta (23, 24)
Screenshot: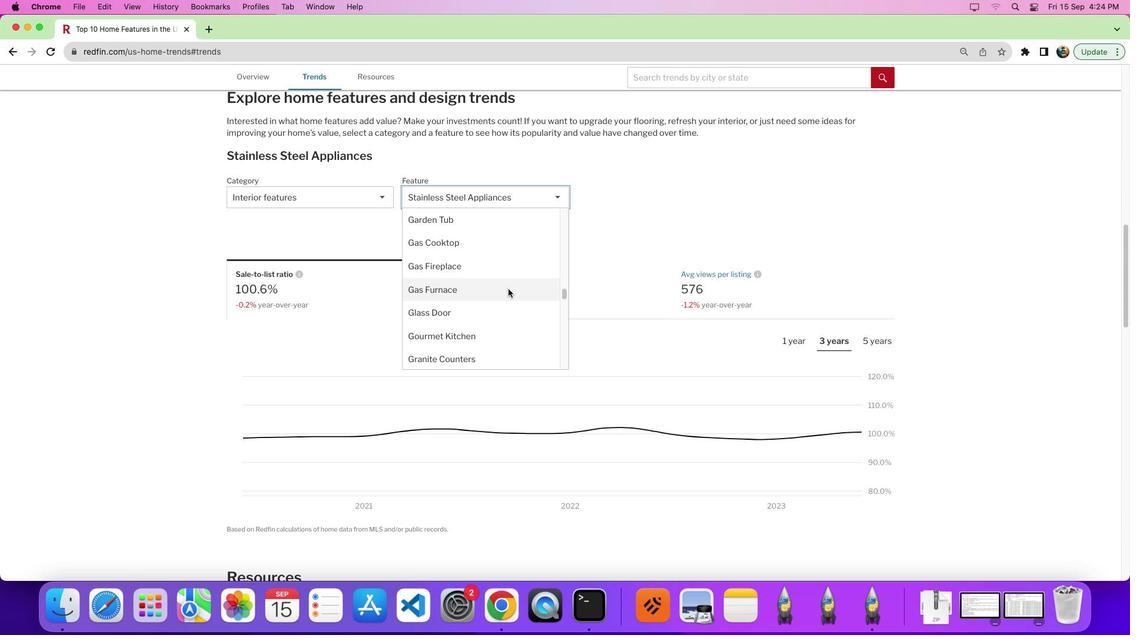
Action: Mouse moved to (532, 312)
Screenshot: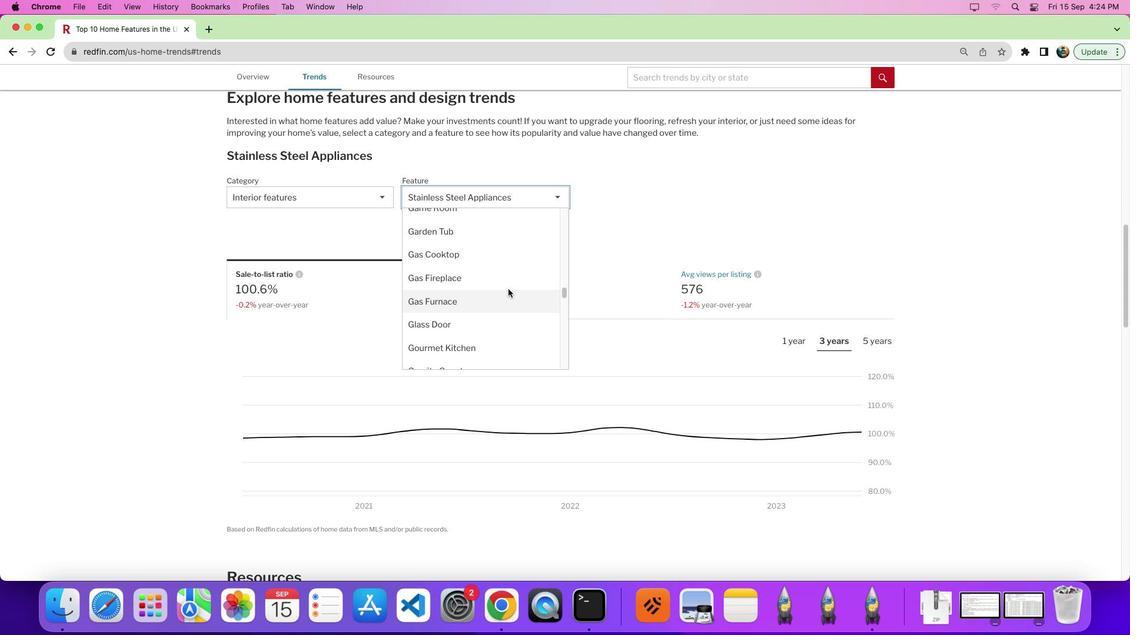 
Action: Mouse scrolled (532, 312) with delta (23, 24)
Screenshot: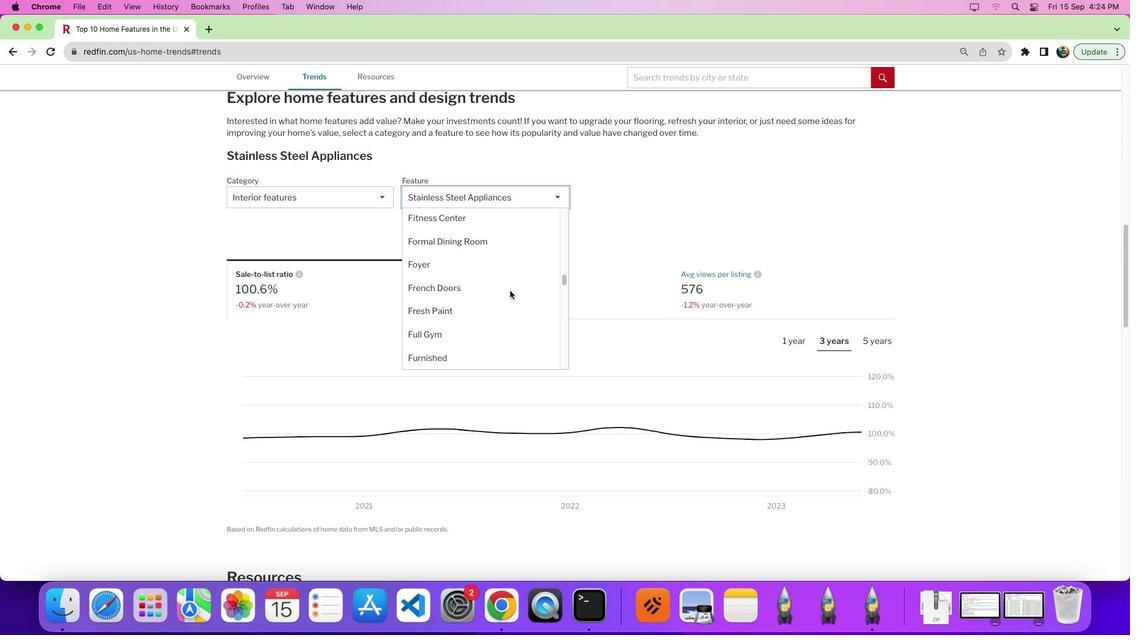 
Action: Mouse moved to (532, 313)
Screenshot: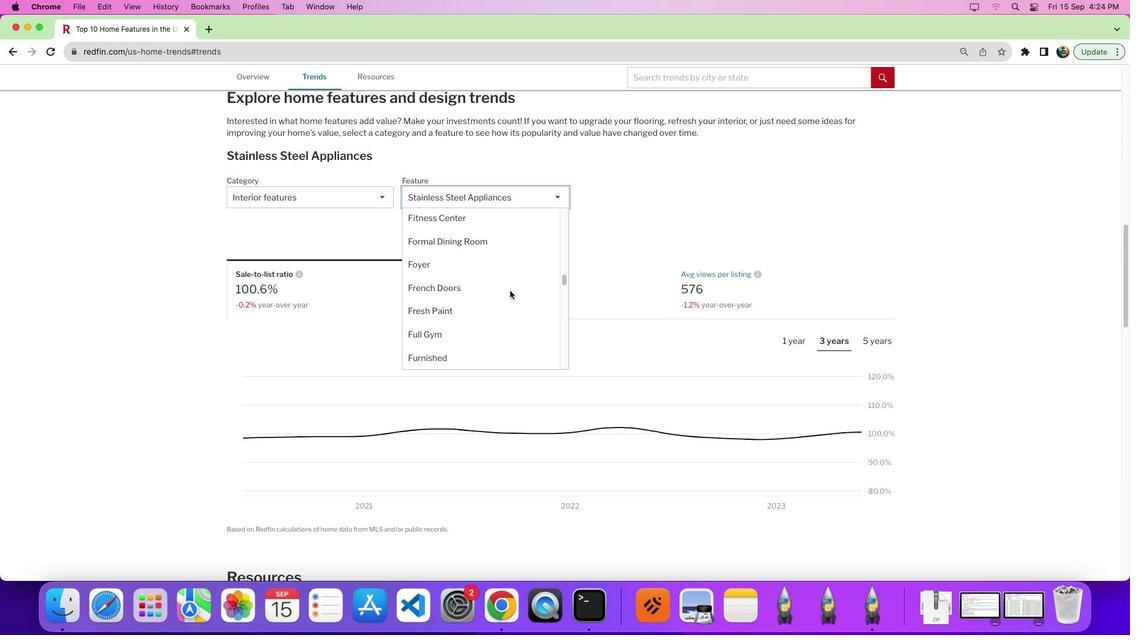 
Action: Mouse scrolled (532, 313) with delta (23, 24)
Screenshot: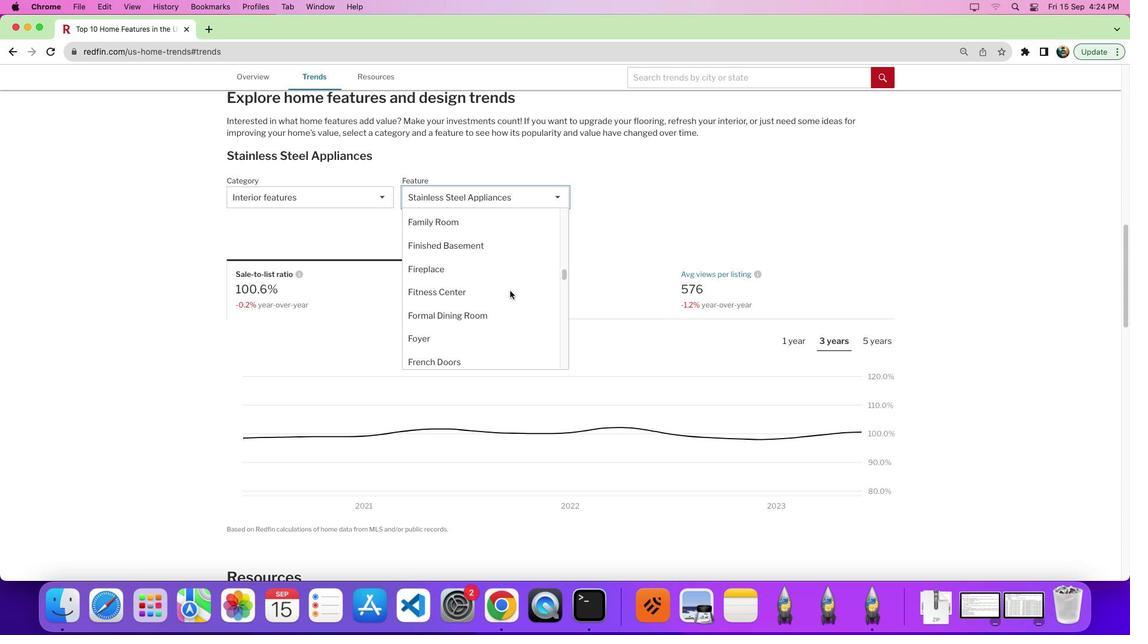 
Action: Mouse moved to (532, 314)
Screenshot: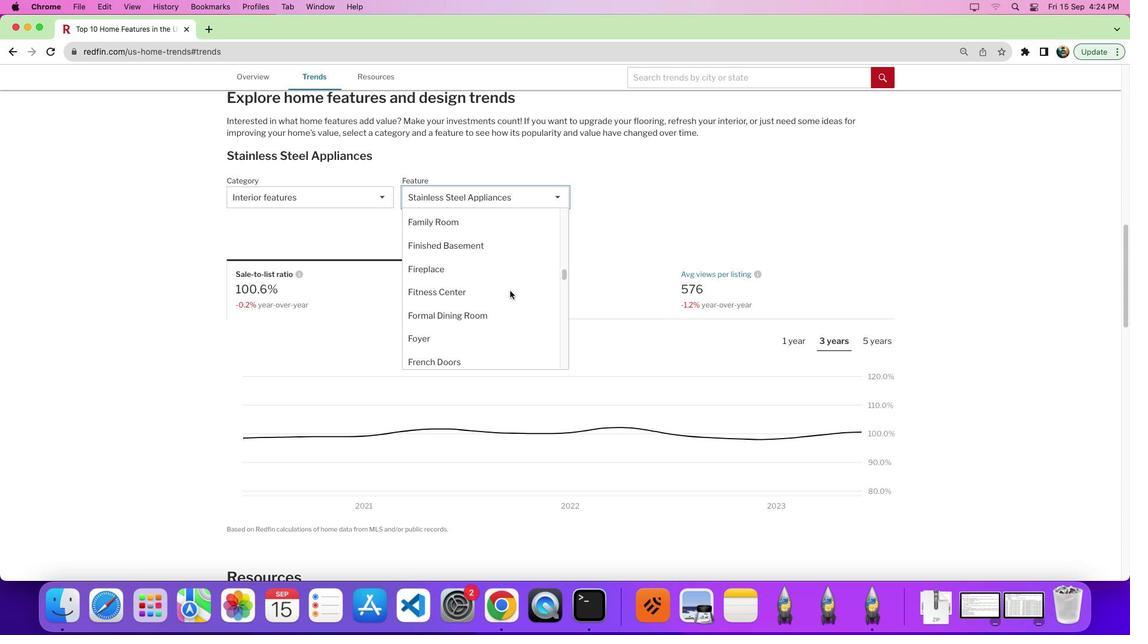
Action: Mouse scrolled (532, 314) with delta (23, 28)
Screenshot: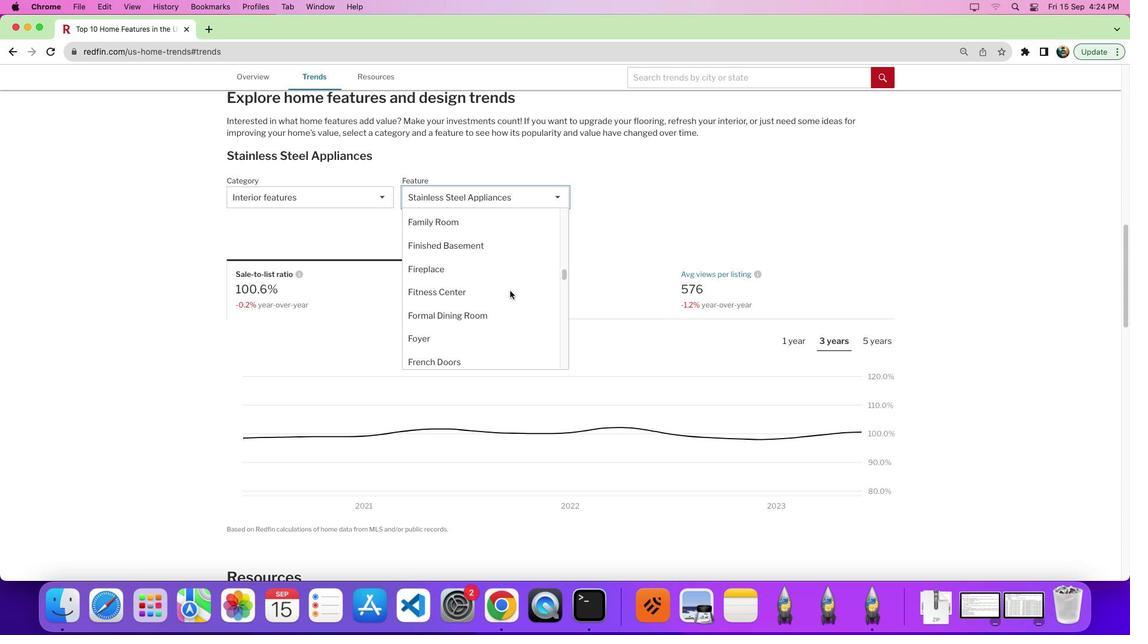 
Action: Mouse moved to (533, 314)
Screenshot: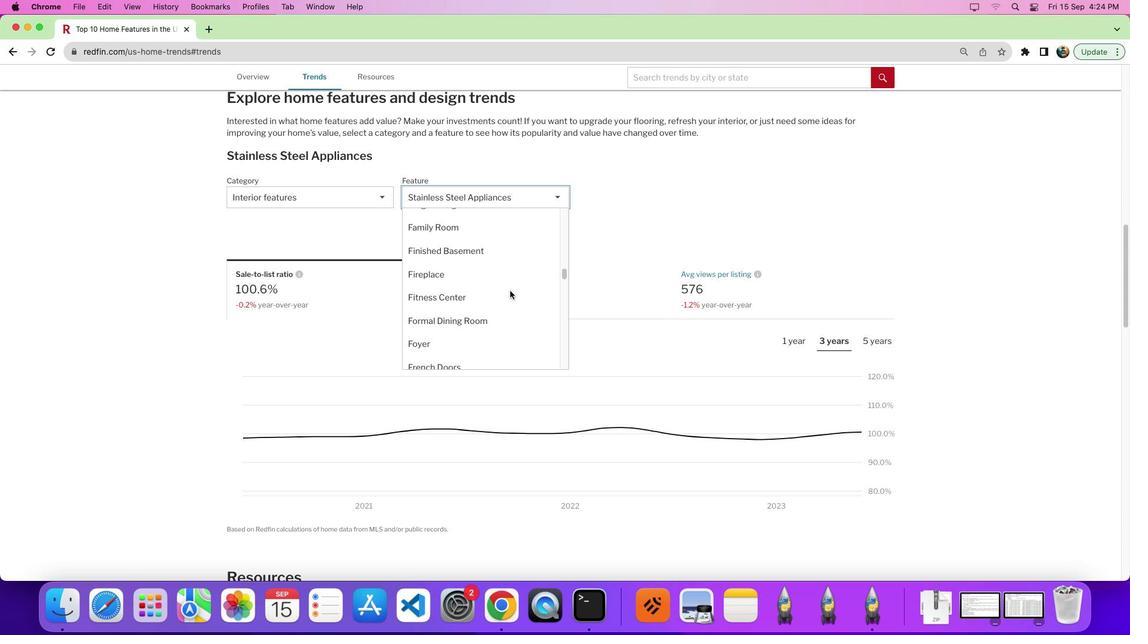
Action: Mouse scrolled (533, 314) with delta (23, 24)
Screenshot: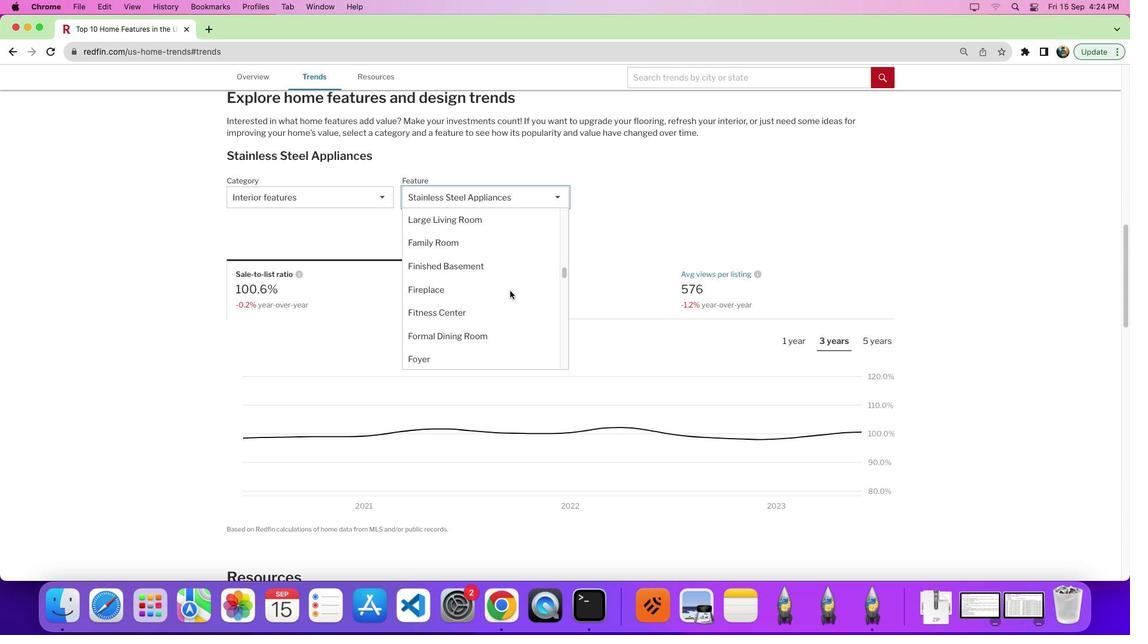 
Action: Mouse scrolled (533, 314) with delta (23, 24)
Screenshot: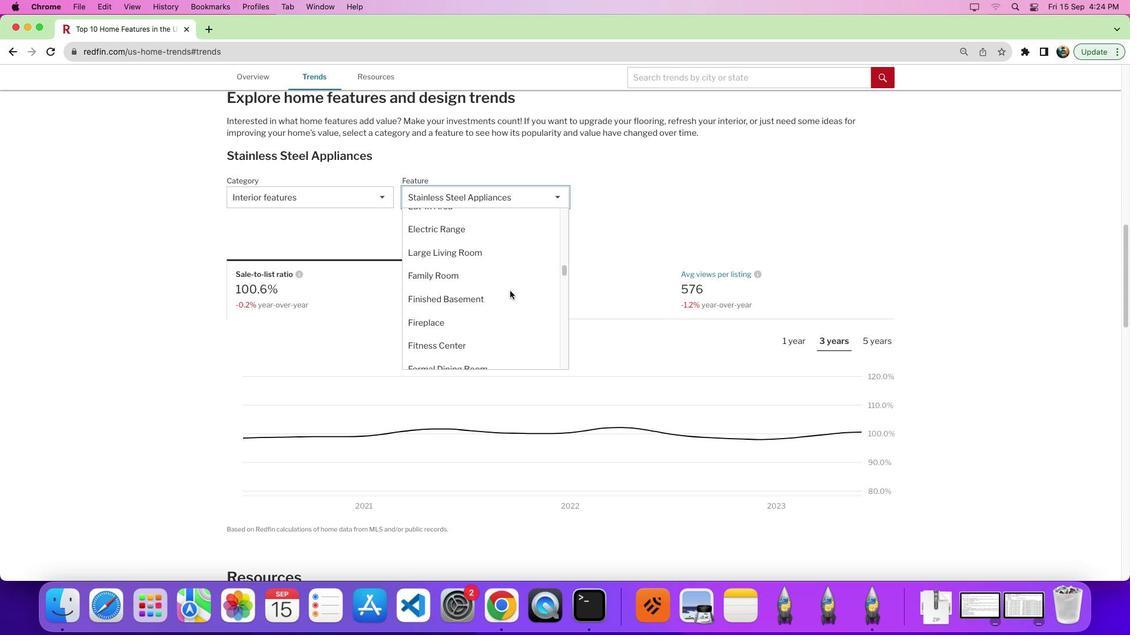 
Action: Mouse scrolled (533, 314) with delta (23, 26)
Screenshot: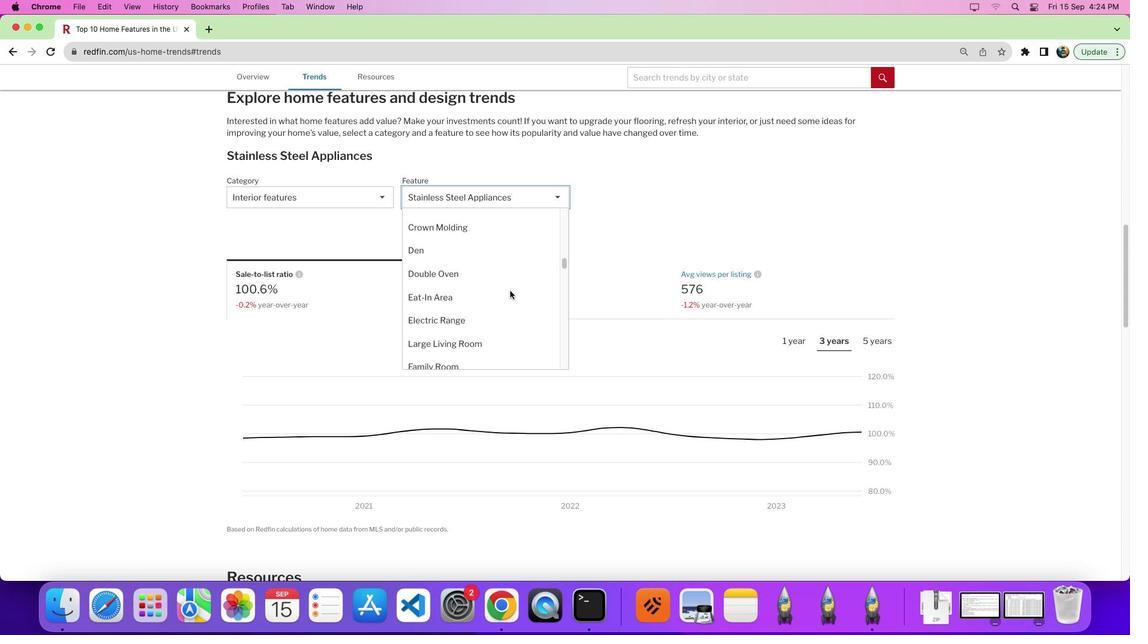 
Action: Mouse moved to (521, 289)
Screenshot: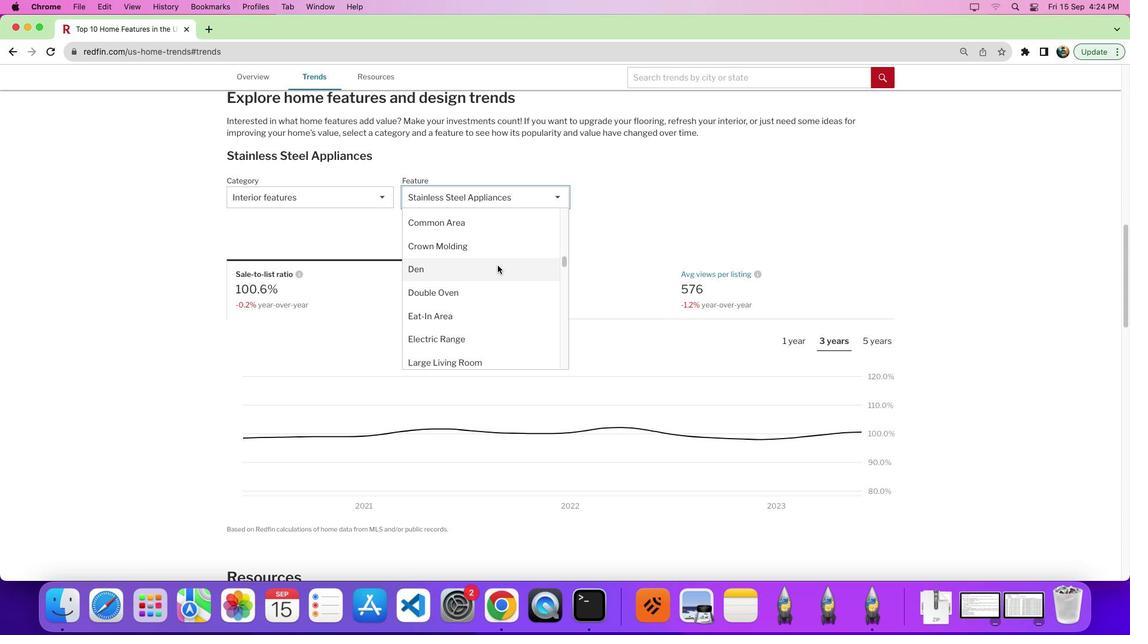 
Action: Mouse scrolled (521, 289) with delta (23, 24)
Screenshot: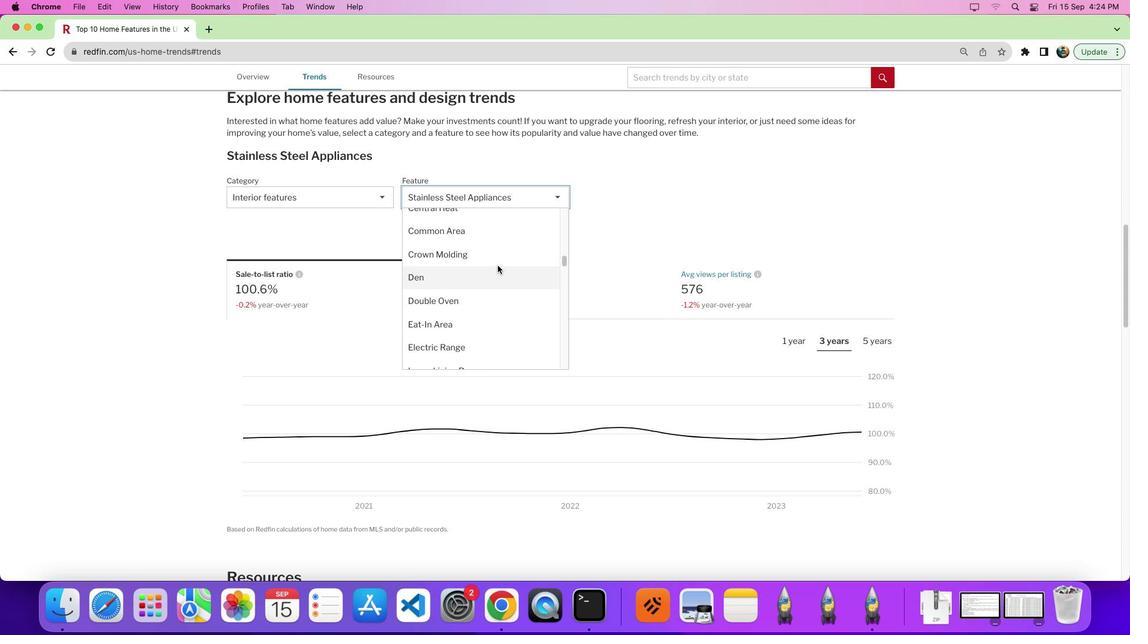 
Action: Mouse scrolled (521, 289) with delta (23, 24)
Screenshot: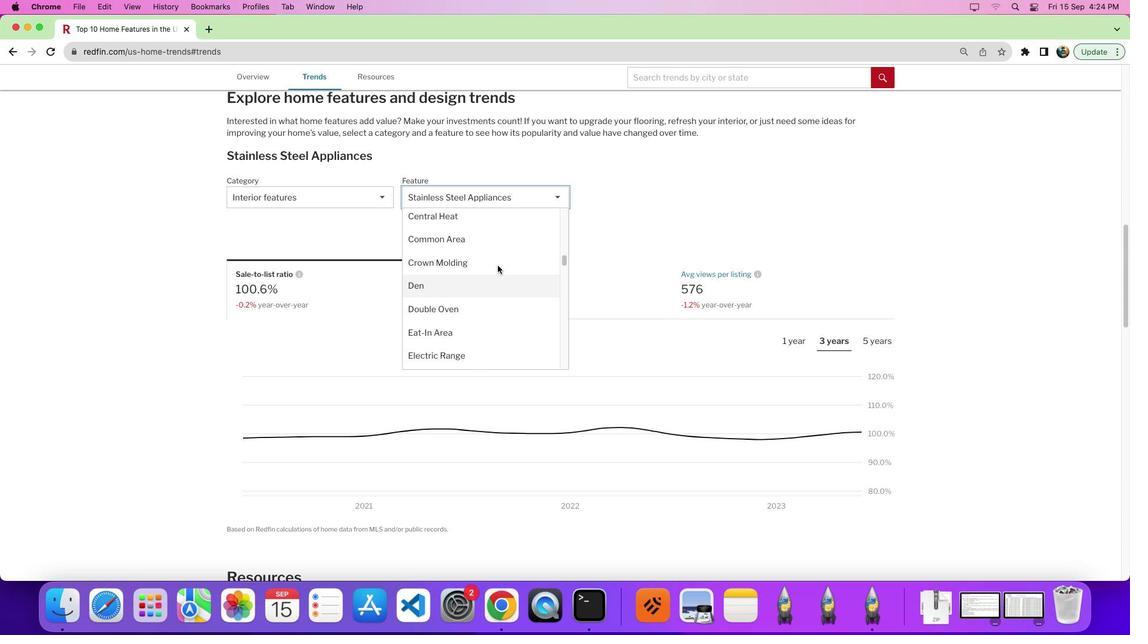 
Action: Mouse scrolled (521, 289) with delta (23, 24)
Screenshot: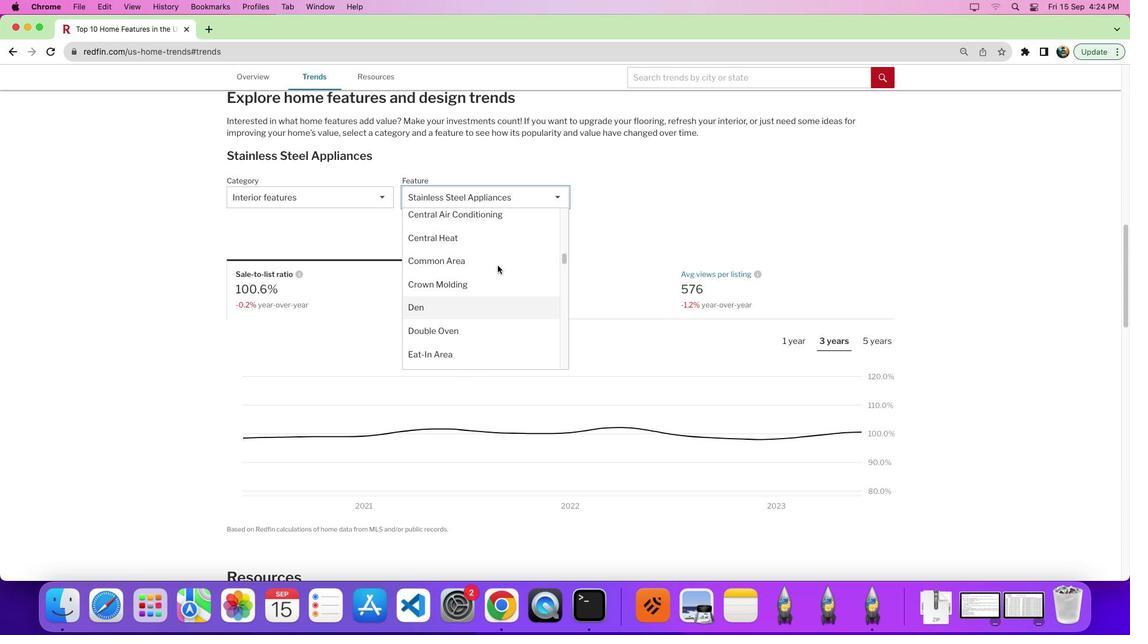 
Action: Mouse scrolled (521, 289) with delta (23, 24)
Screenshot: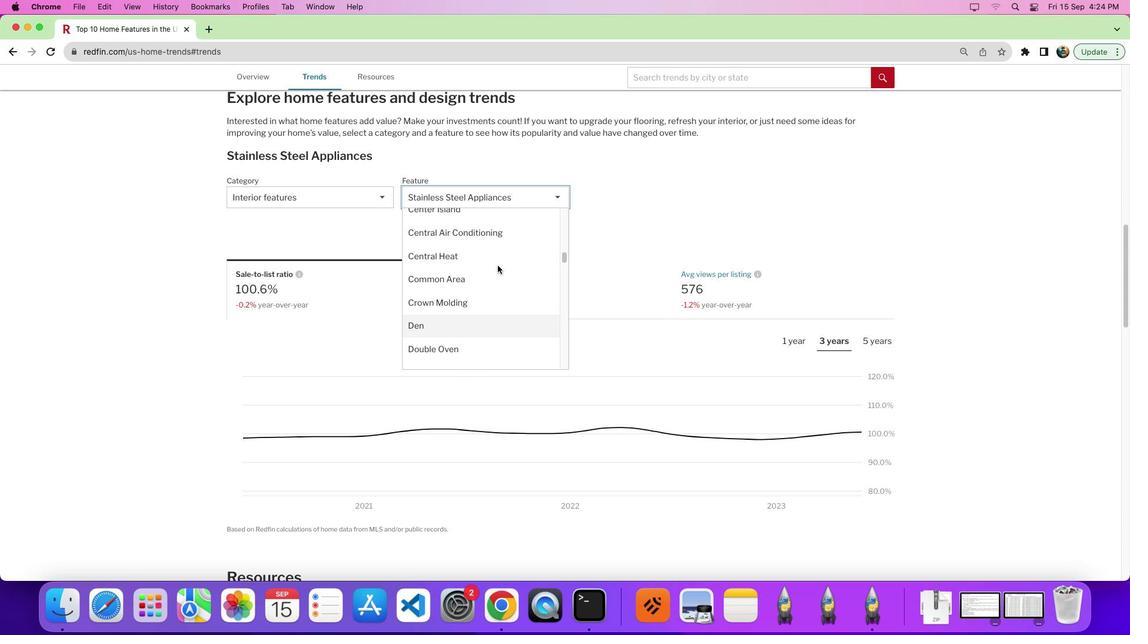
Action: Mouse scrolled (521, 289) with delta (23, 24)
Screenshot: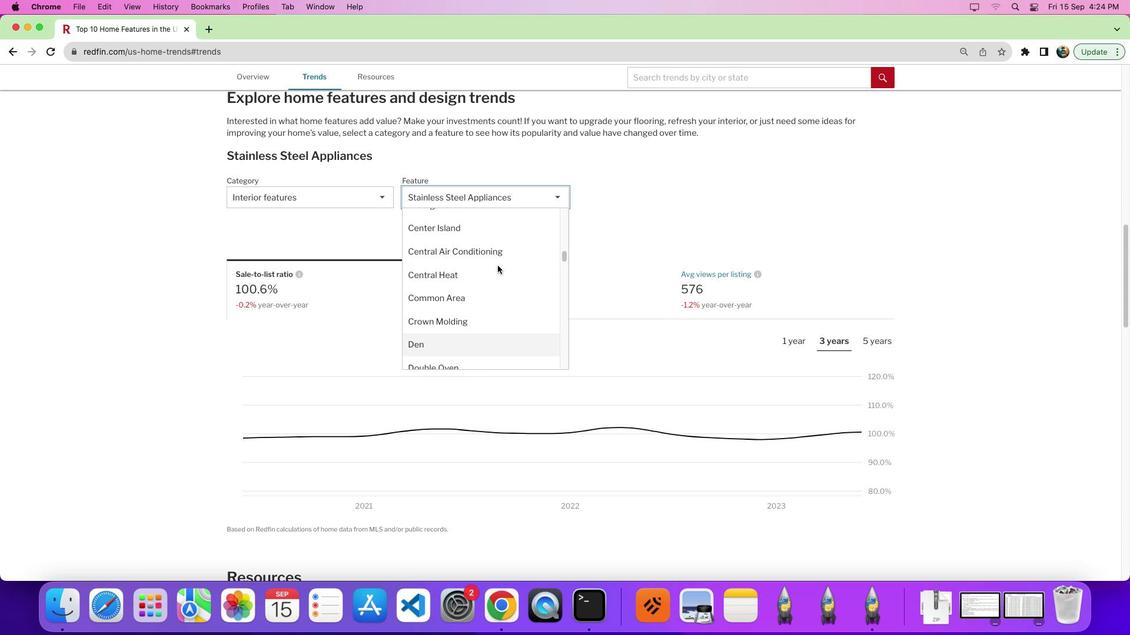 
Action: Mouse scrolled (521, 289) with delta (23, 24)
Screenshot: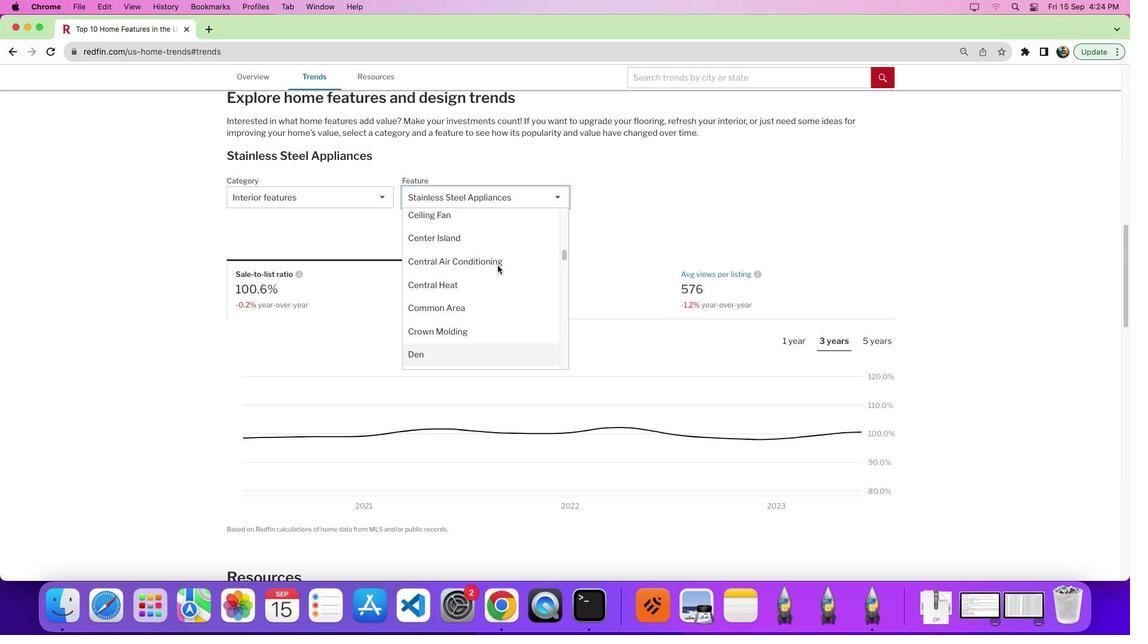 
Action: Mouse moved to (482, 295)
Screenshot: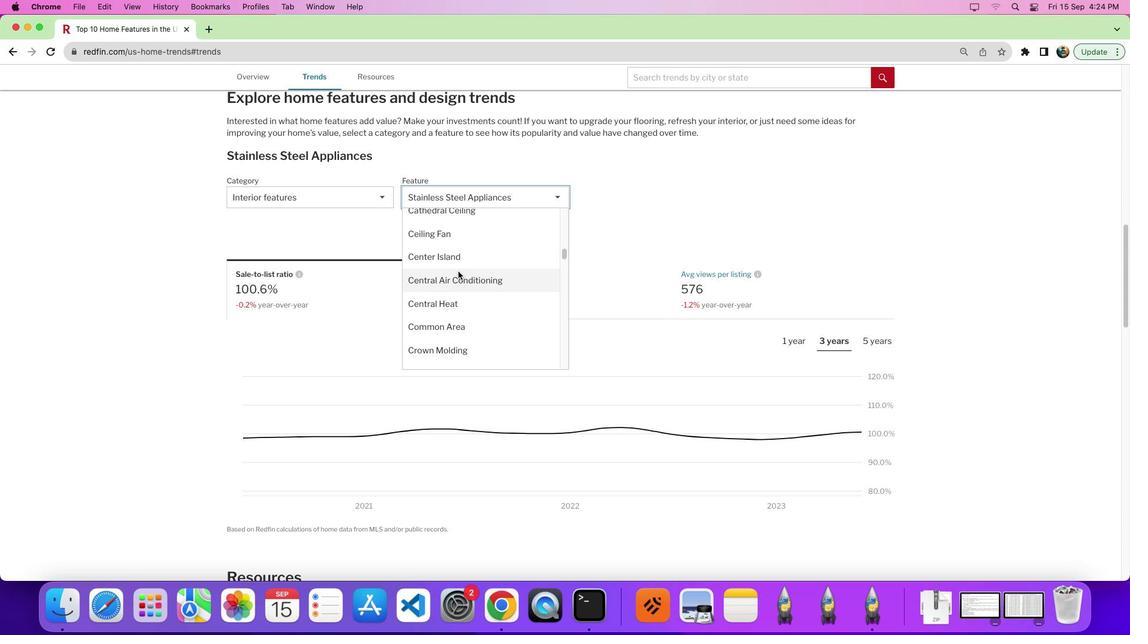 
Action: Mouse scrolled (482, 295) with delta (23, 24)
Screenshot: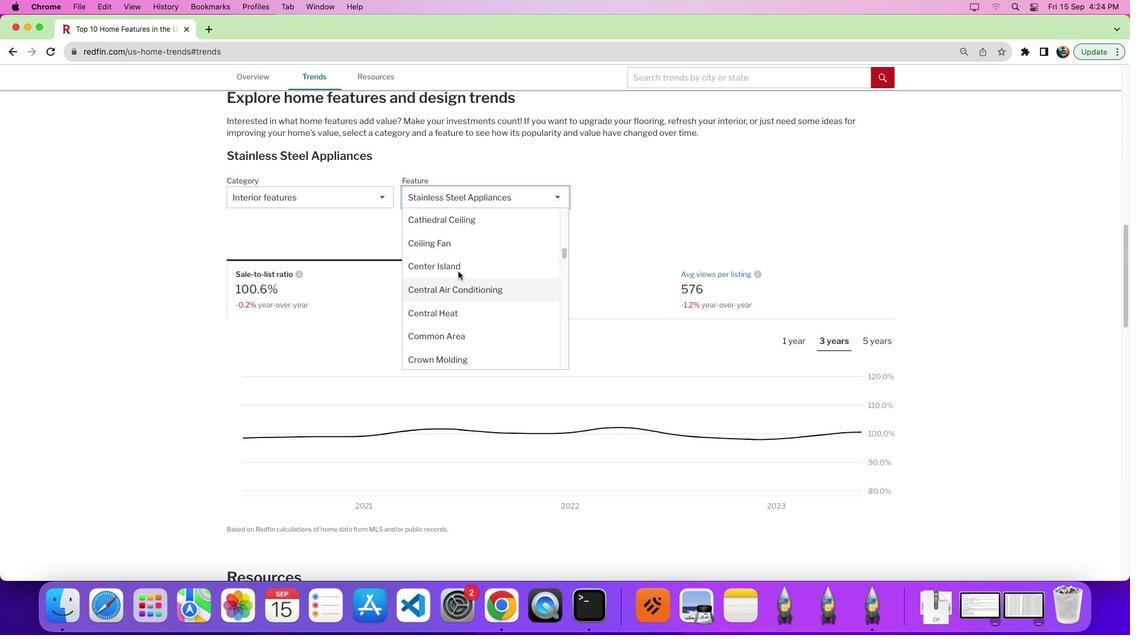 
Action: Mouse scrolled (482, 295) with delta (23, 24)
Screenshot: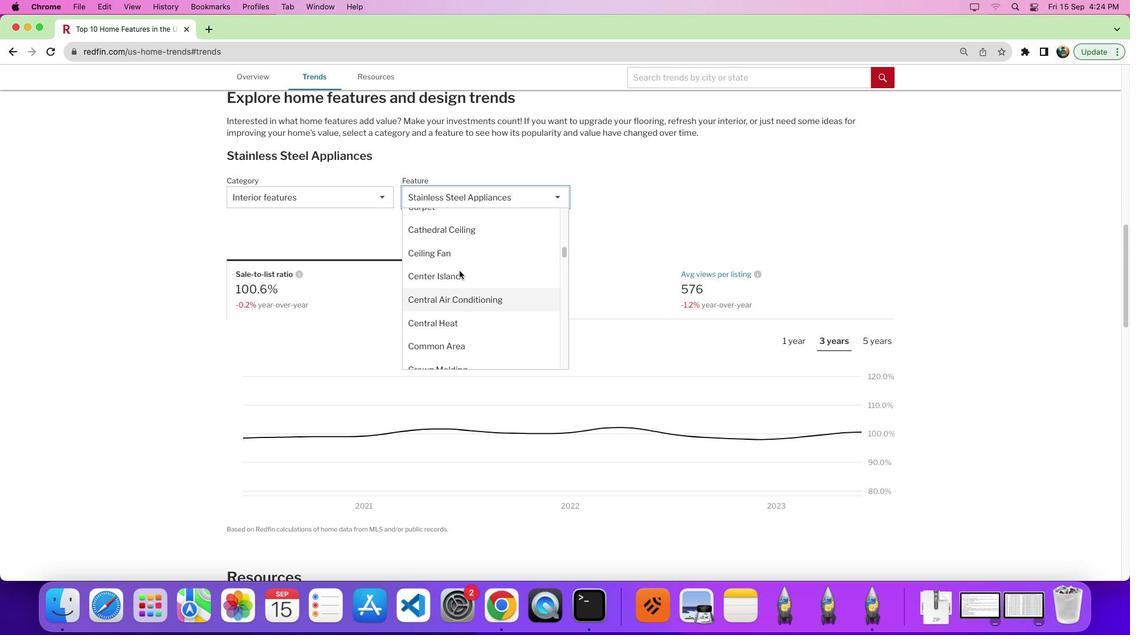 
Action: Mouse moved to (494, 277)
Screenshot: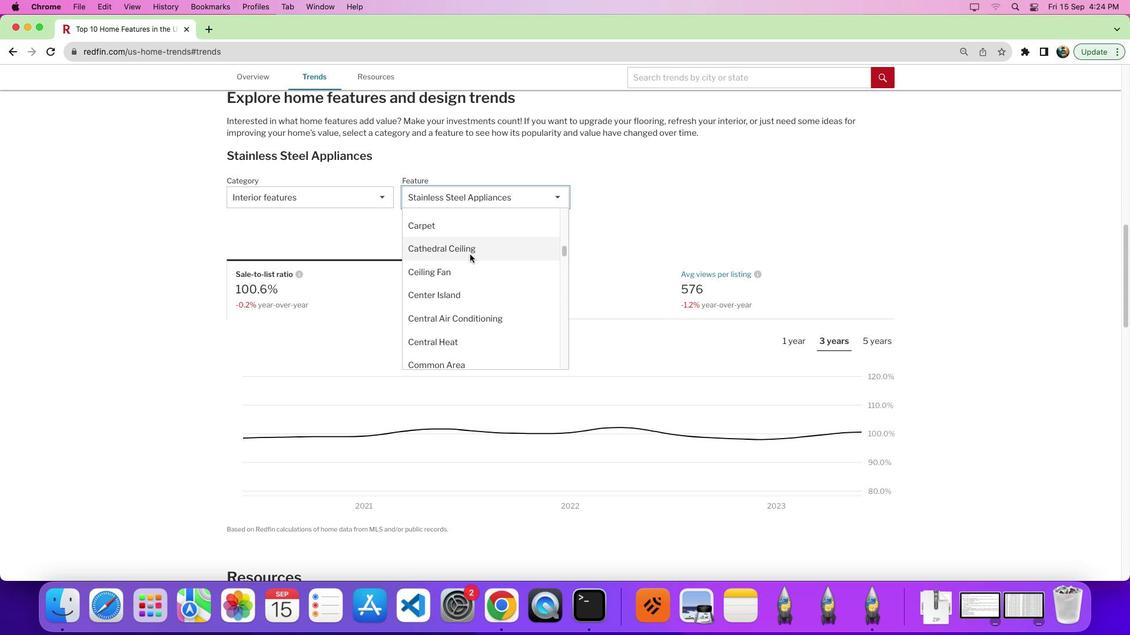 
Action: Mouse pressed left at (494, 277)
Screenshot: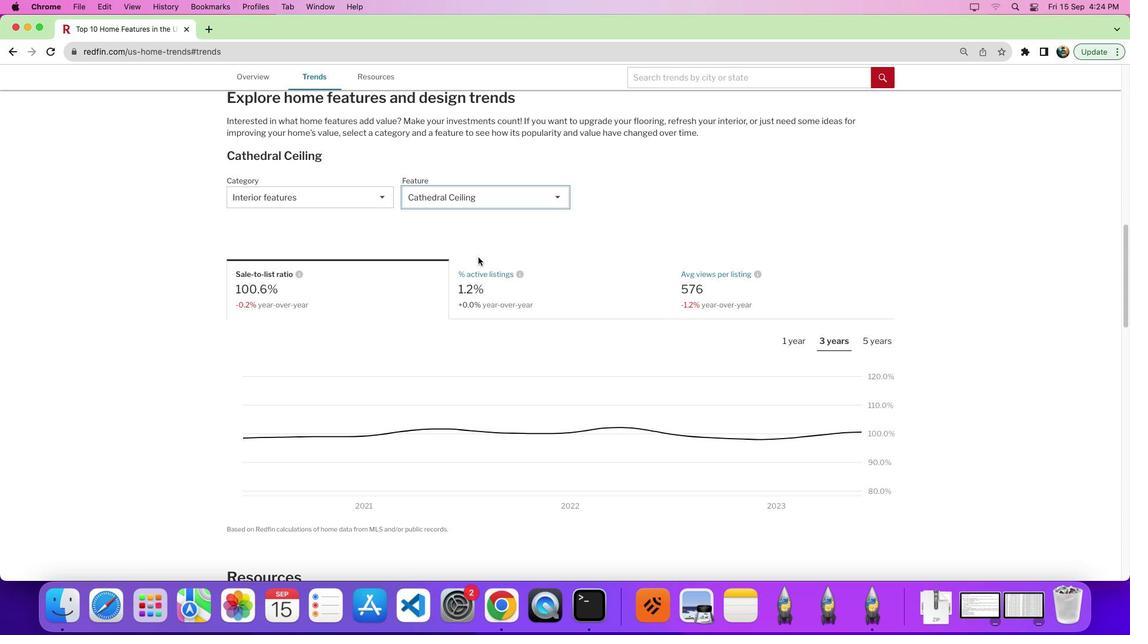 
Action: Mouse moved to (717, 312)
Screenshot: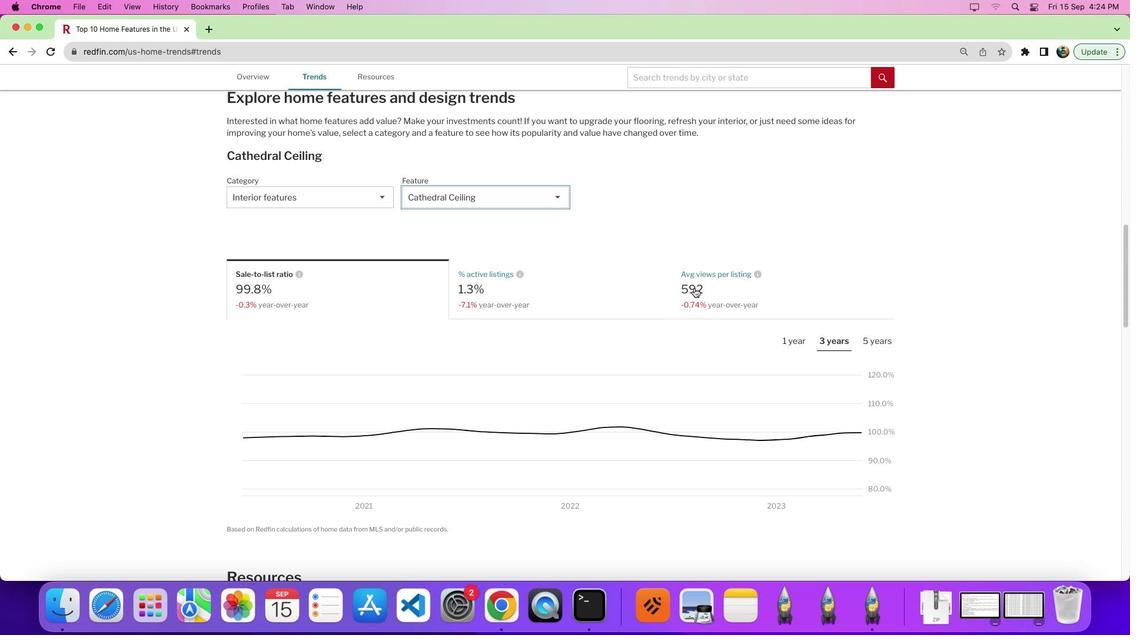 
Action: Mouse pressed left at (717, 312)
Screenshot: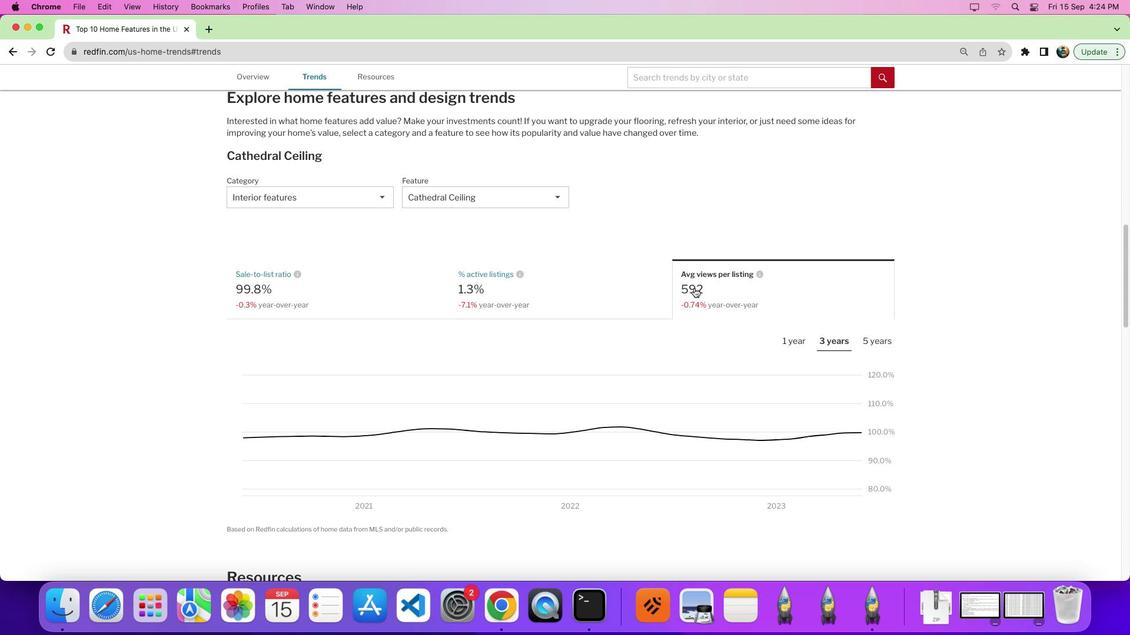 
Action: Mouse moved to (776, 331)
Screenshot: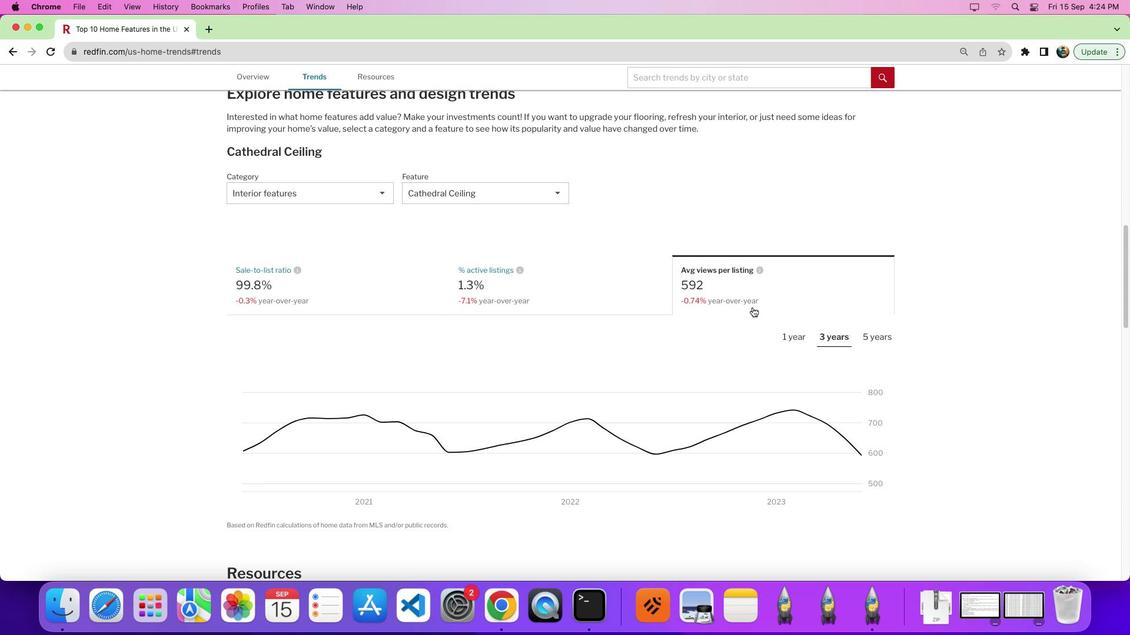
Action: Mouse scrolled (776, 331) with delta (23, 22)
Screenshot: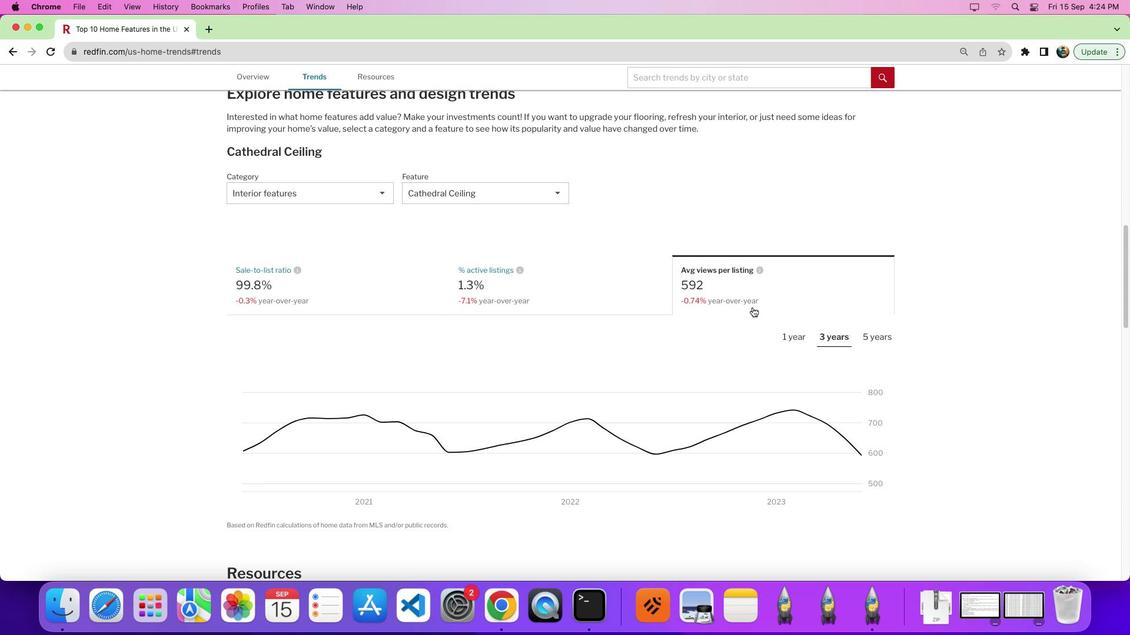 
Action: Mouse scrolled (776, 331) with delta (23, 22)
Screenshot: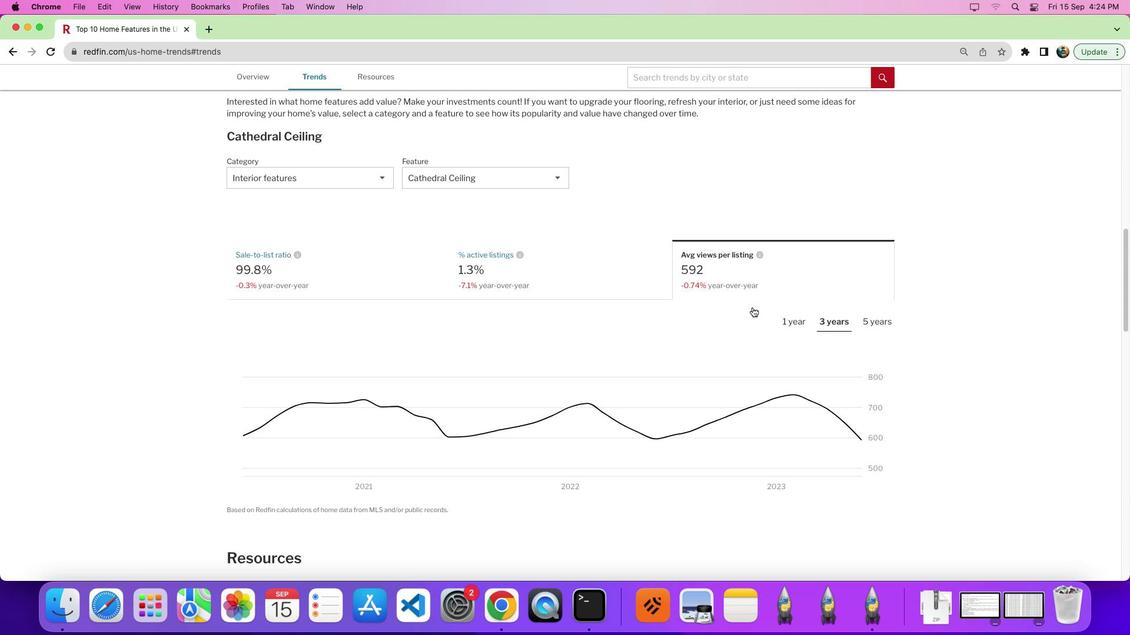 
Action: Mouse moved to (817, 333)
Screenshot: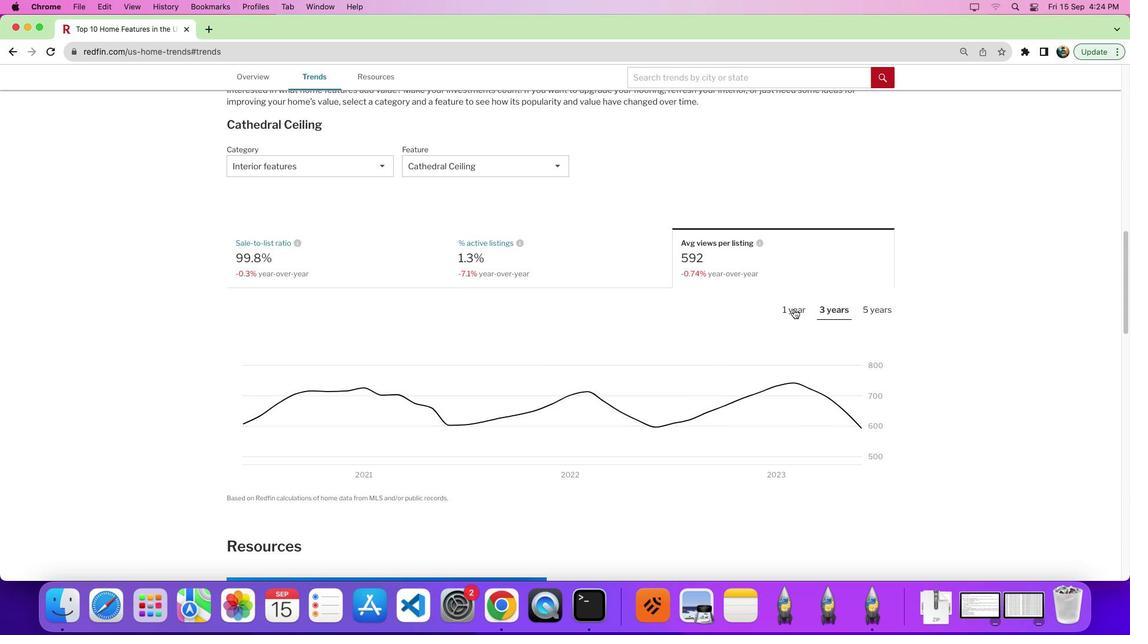 
Action: Mouse pressed left at (817, 333)
Screenshot: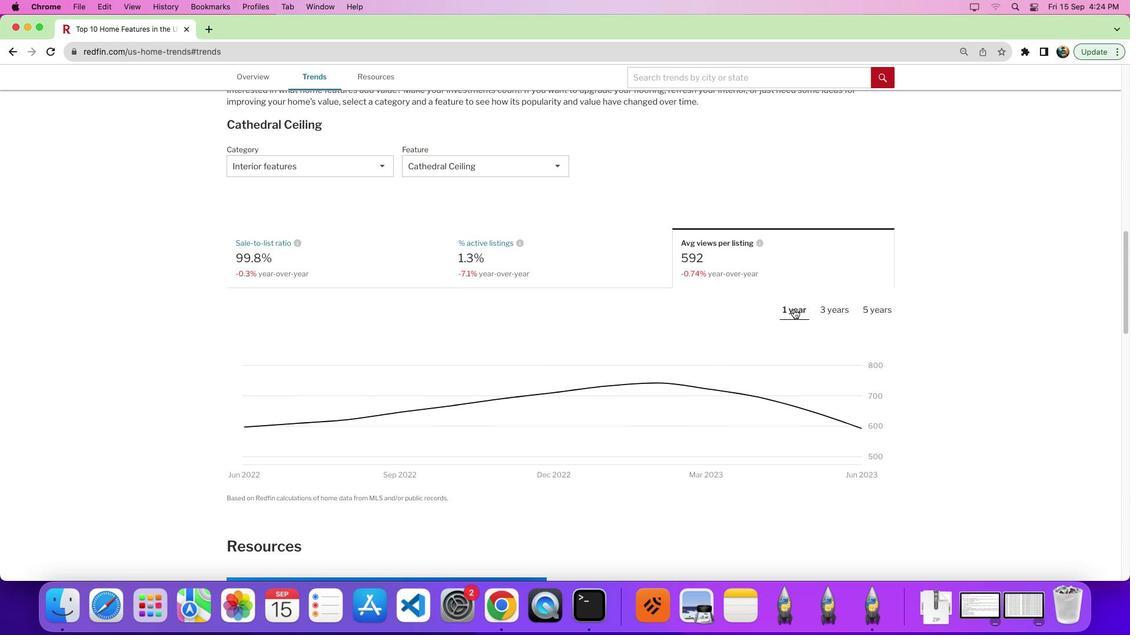 
Action: Mouse moved to (816, 360)
Screenshot: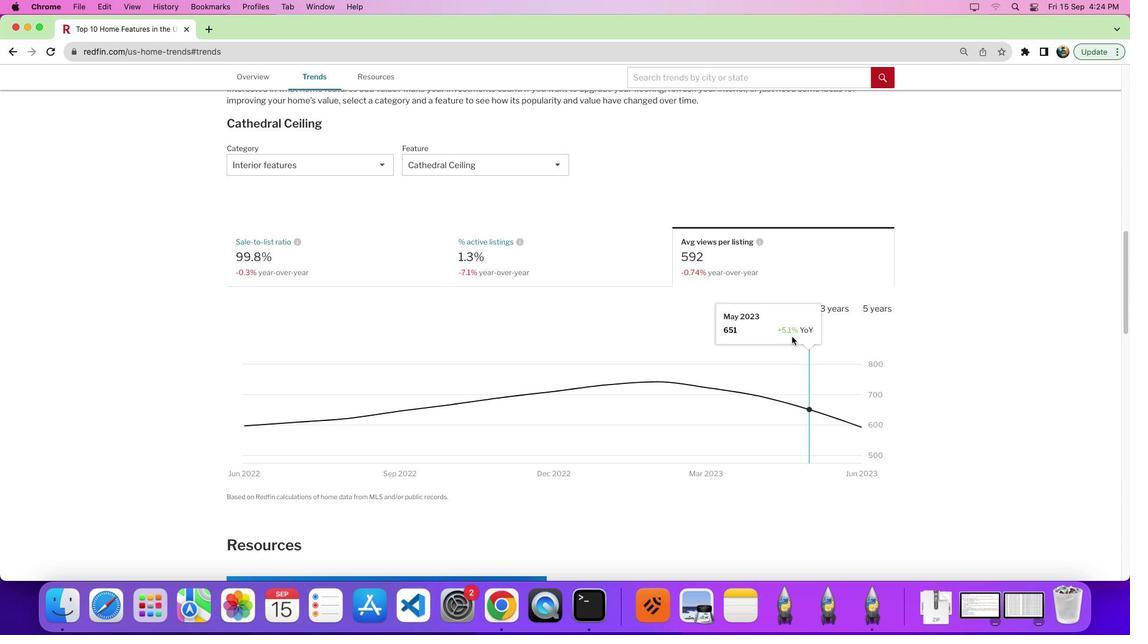 
Action: Mouse scrolled (816, 360) with delta (23, 22)
Screenshot: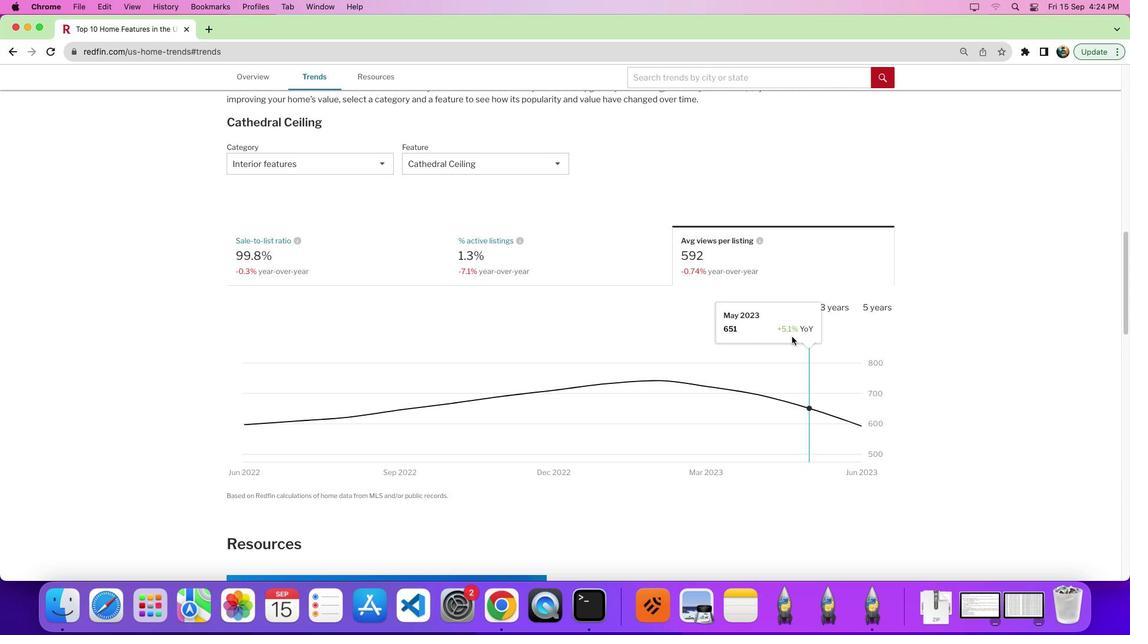 
Action: Mouse scrolled (816, 360) with delta (23, 22)
Screenshot: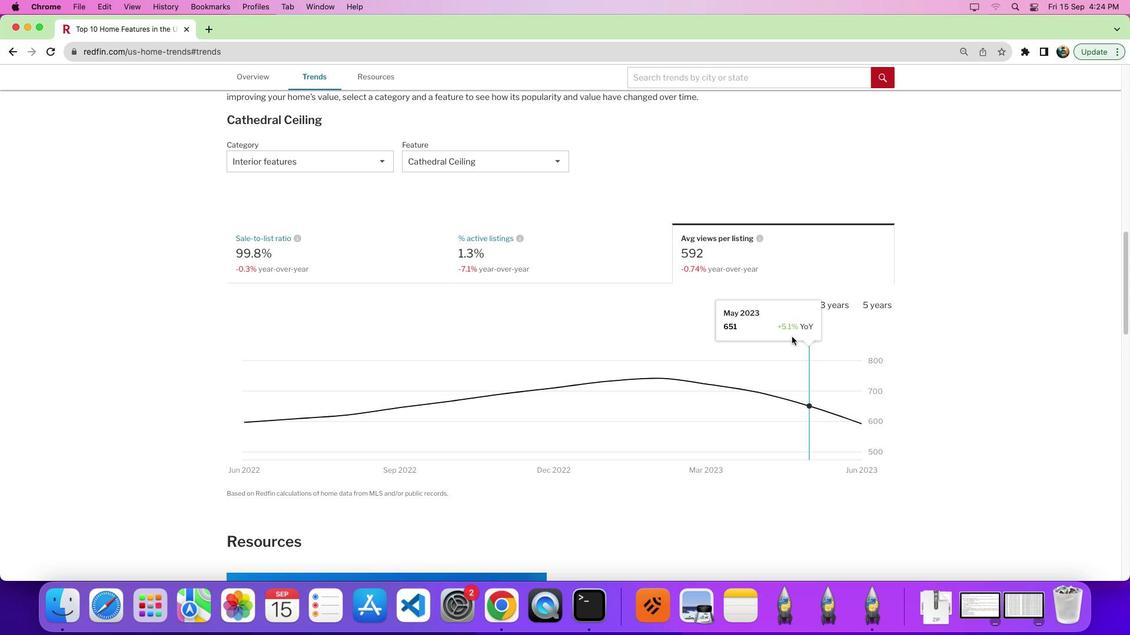 
Action: Mouse scrolled (816, 360) with delta (23, 22)
Screenshot: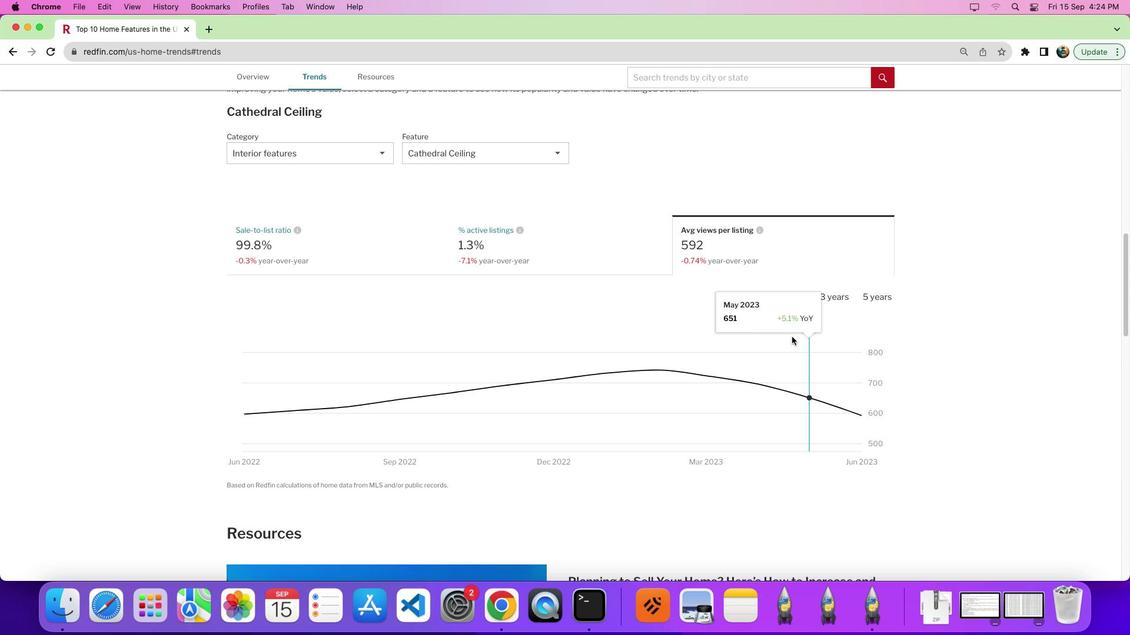 
Action: Mouse moved to (846, 402)
Screenshot: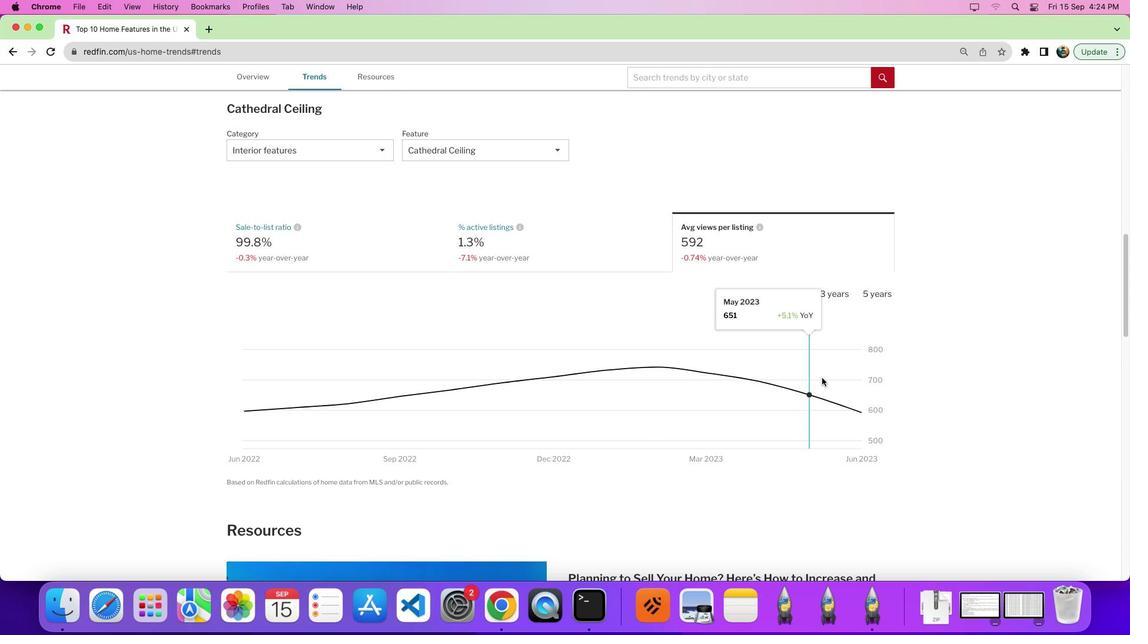 
Action: Mouse scrolled (846, 402) with delta (23, 22)
Screenshot: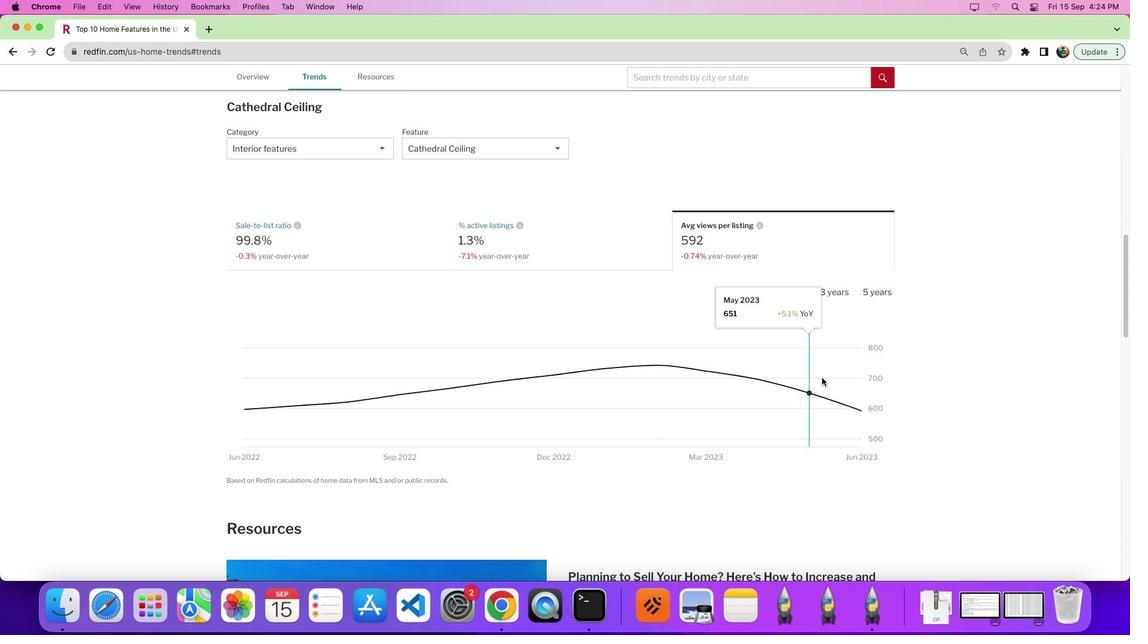 
Action: Mouse moved to (859, 443)
Screenshot: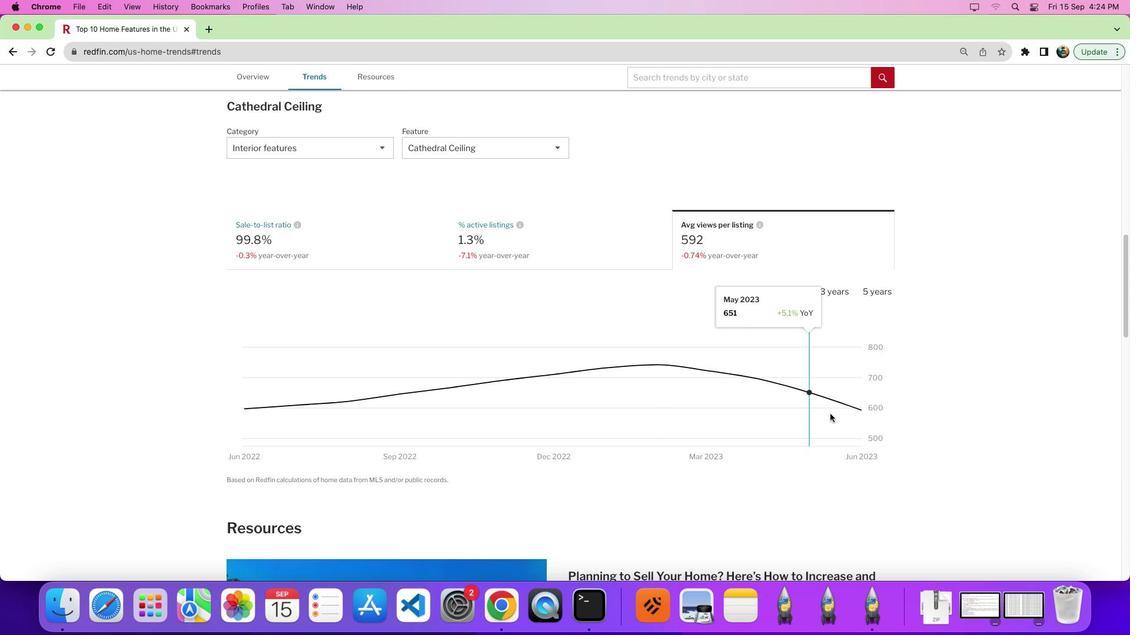 
